Task: Open a blank worksheet and write heading  SpendSmartAdd Dates in a column and its values below  '2023-05-01, 2023-05-03, 2023-05-05, 2023-05-10, 2023-05-15, 2023-05-20, 2023-05-25 & 2023-05-31'Add Categories in next column and its values below  Groceries, Dining Out, Transportation, Entertainment, Shopping, Utilities, Health & Miscellaneous. Add Descriptions in next column and its values below  Supermarket, Restaurant, Public Transport, Movie Tickets, Clothing Store, Internet Bill, Pharmacy & Online PurchaseAdd Amountin next column and its values below  $50, $30, $10, $20, $100, $60, $40 & $50Save page BankBalances analysis
Action: Mouse moved to (19, 29)
Screenshot: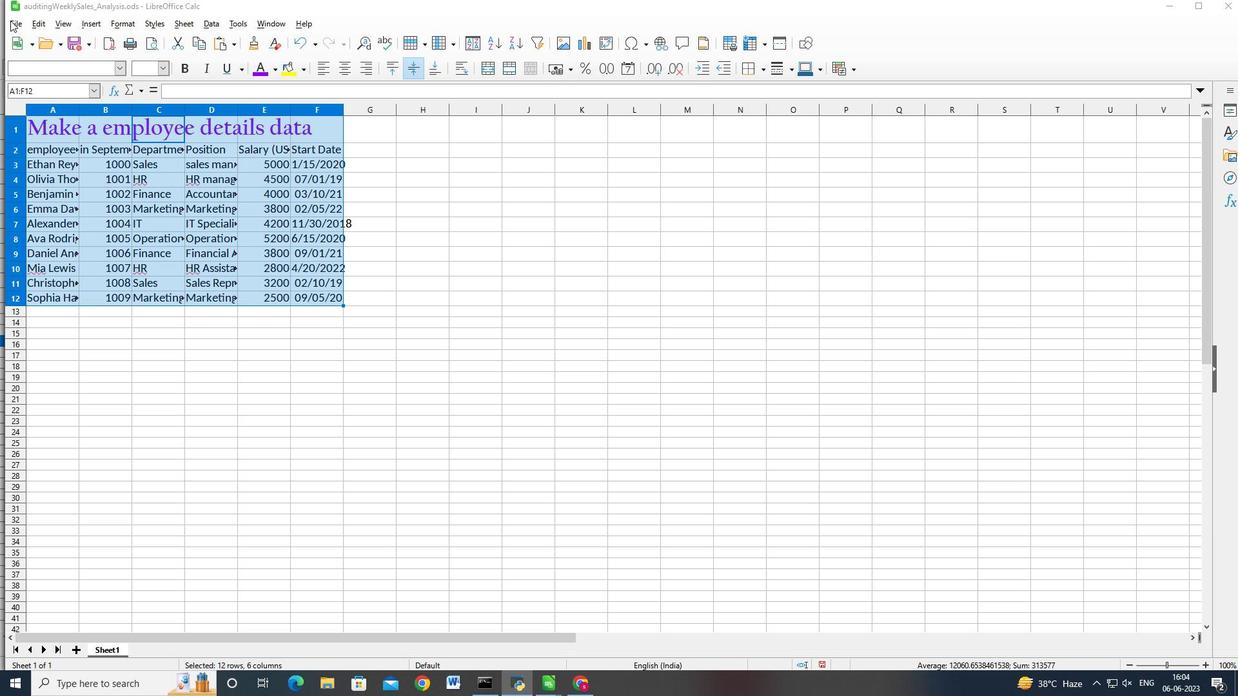 
Action: Mouse pressed left at (19, 29)
Screenshot: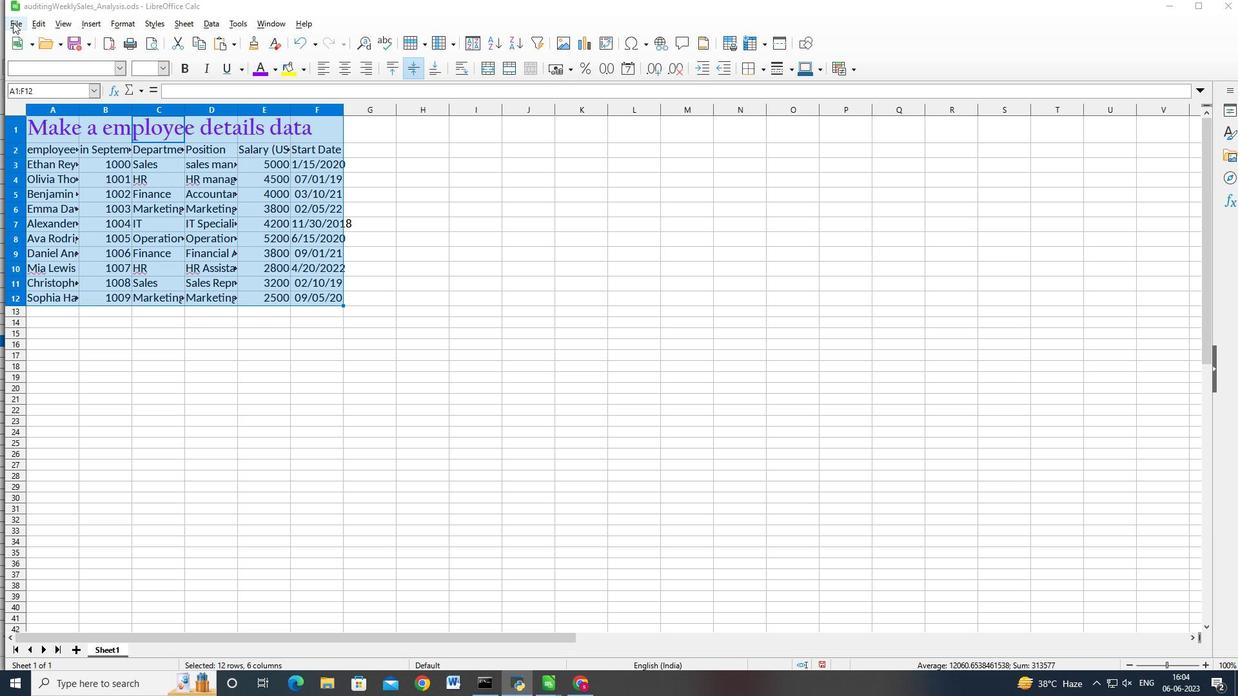 
Action: Mouse moved to (160, 56)
Screenshot: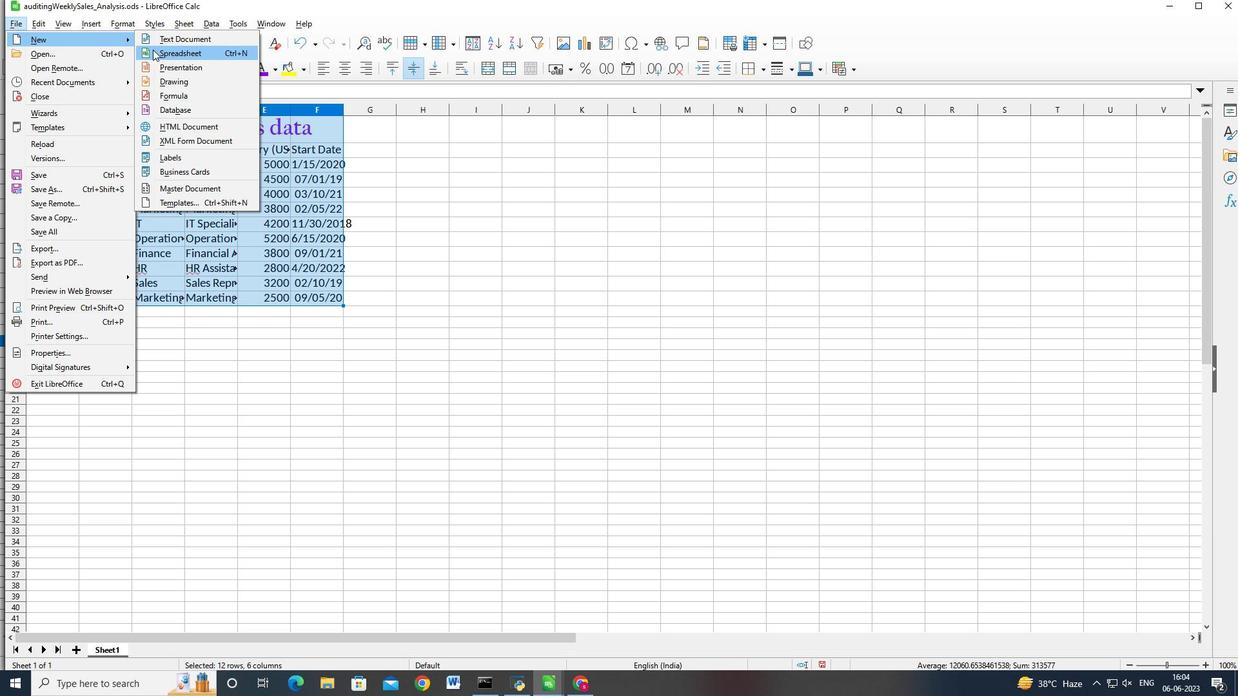
Action: Mouse pressed left at (160, 56)
Screenshot: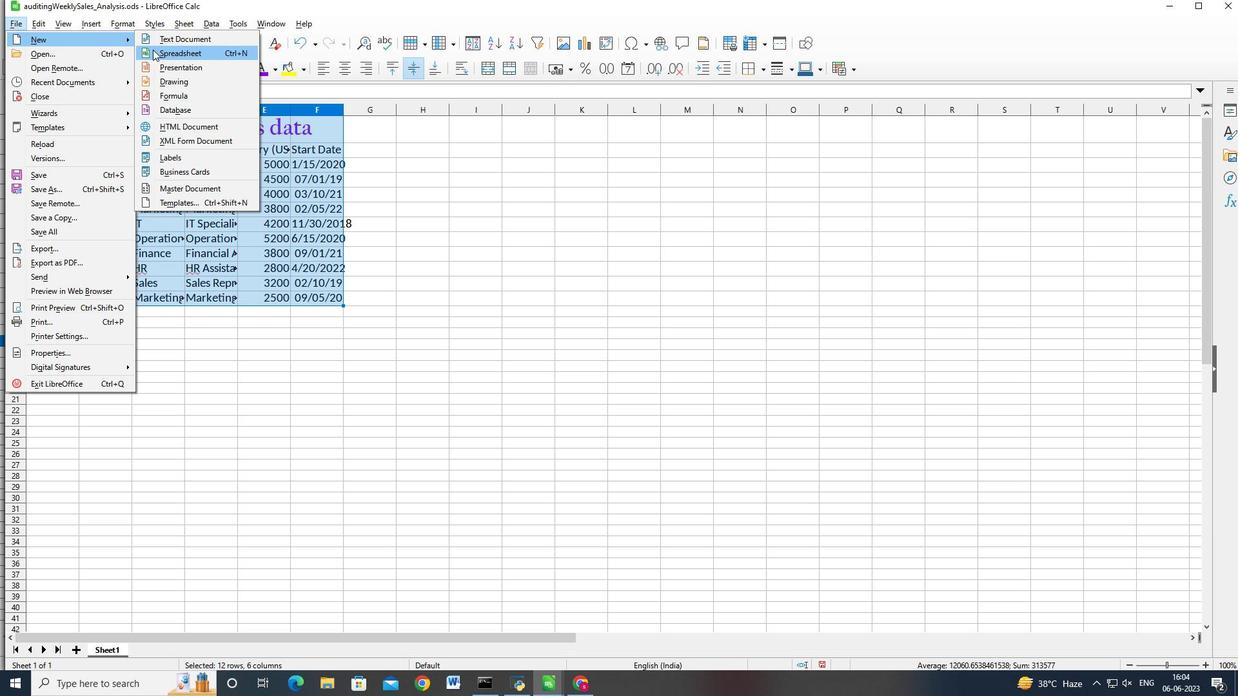 
Action: Mouse moved to (82, 272)
Screenshot: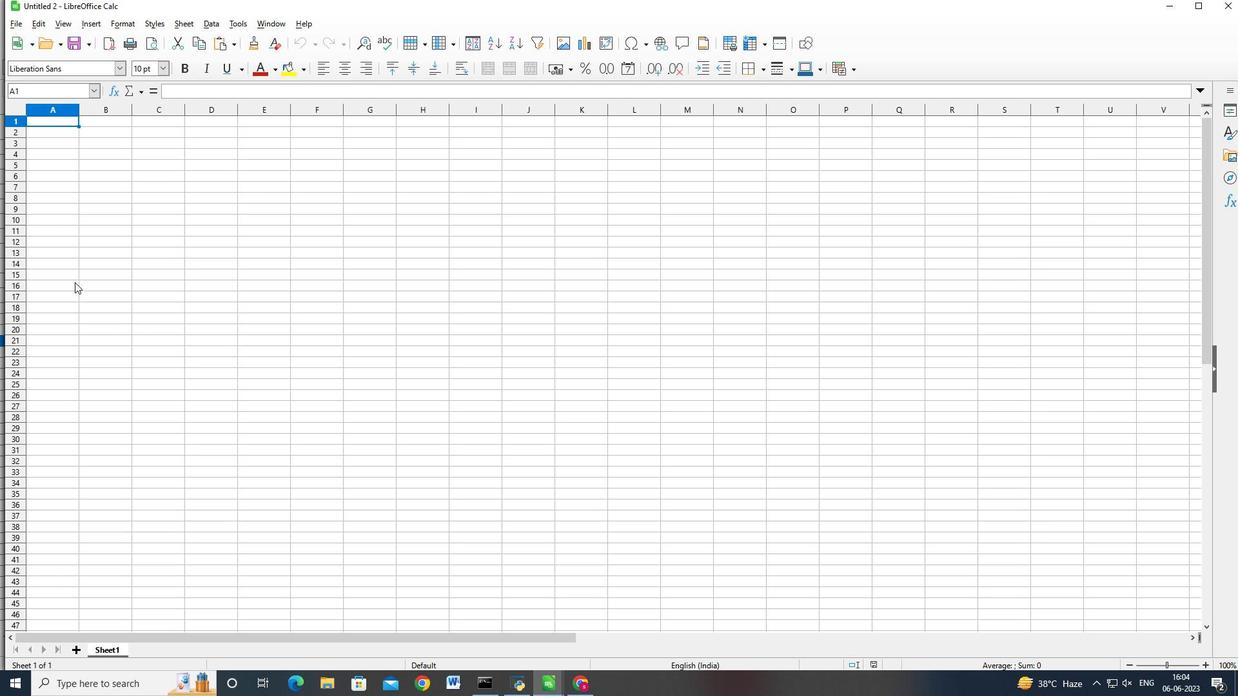 
Action: Key pressed <Key.shift>S[<Key.backspace><Key.backspace><Key.shift_r>S<Key.backspace>s<Key.caps_lock>PEND<Key.shift_r>SMART<Key.shift_r>ADD<Key.space><Key.shift_r>DATES<Key.enter>DATE<Key.backspace><Key.backspace><Key.backspace><Key.backspace>
Screenshot: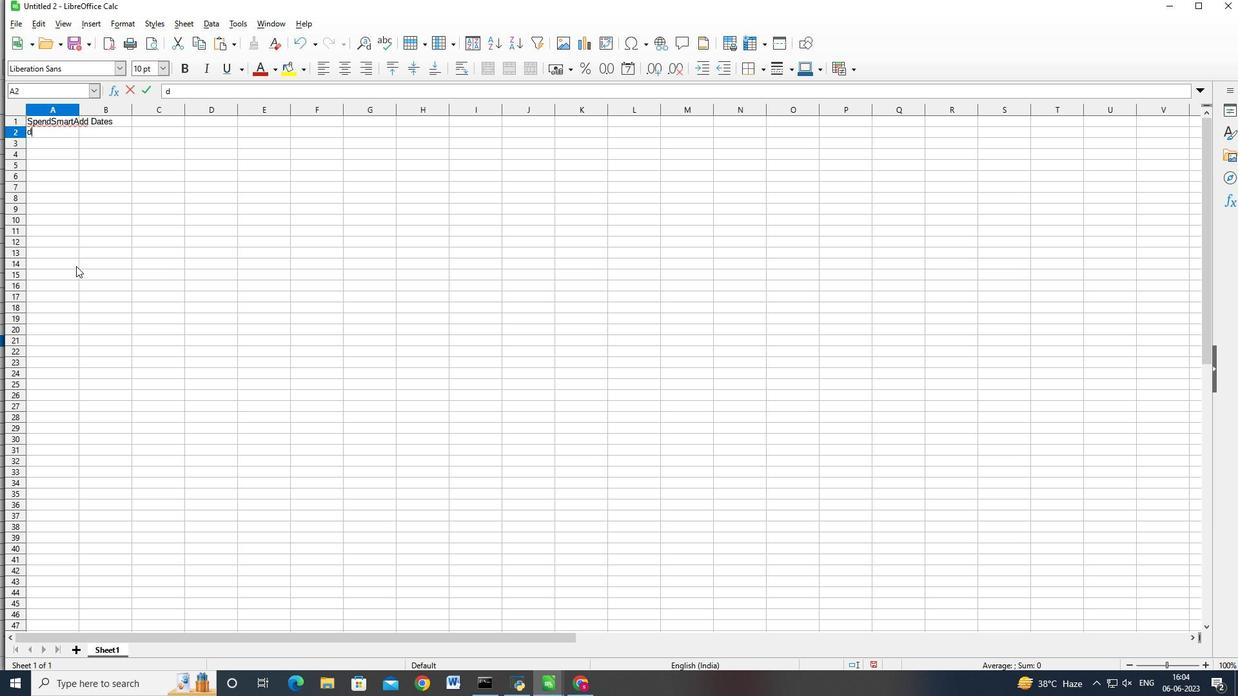 
Action: Mouse moved to (112, 124)
Screenshot: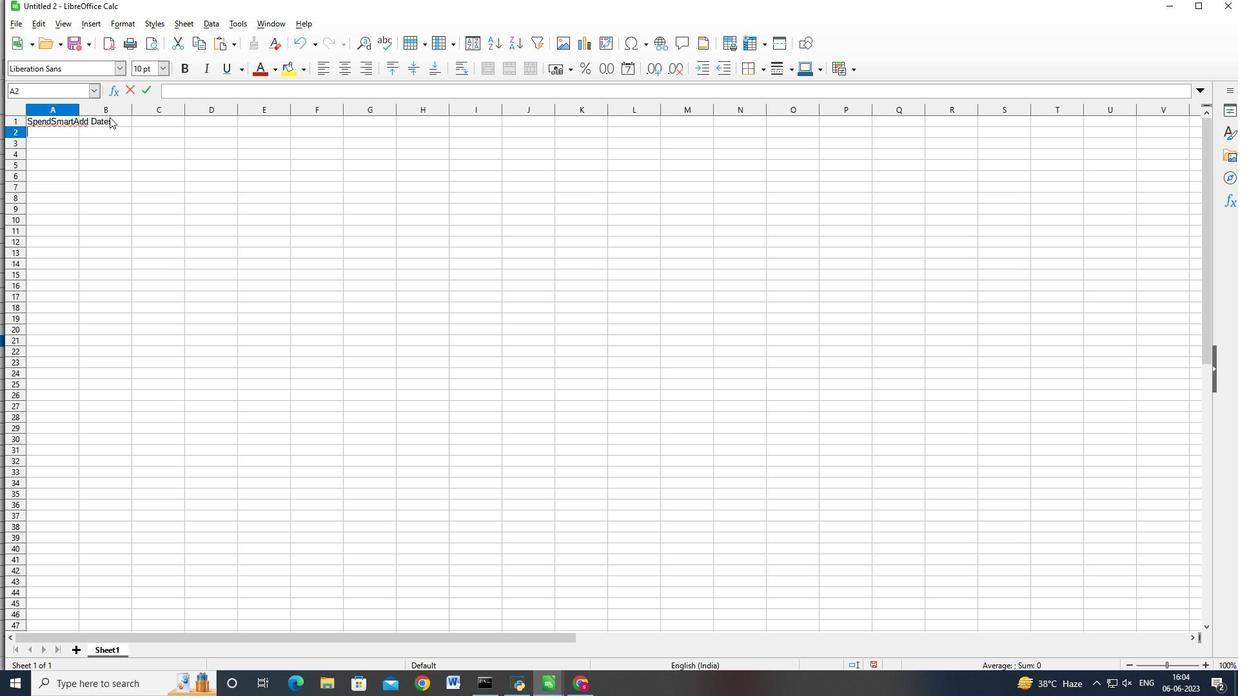 
Action: Mouse pressed left at (112, 124)
Screenshot: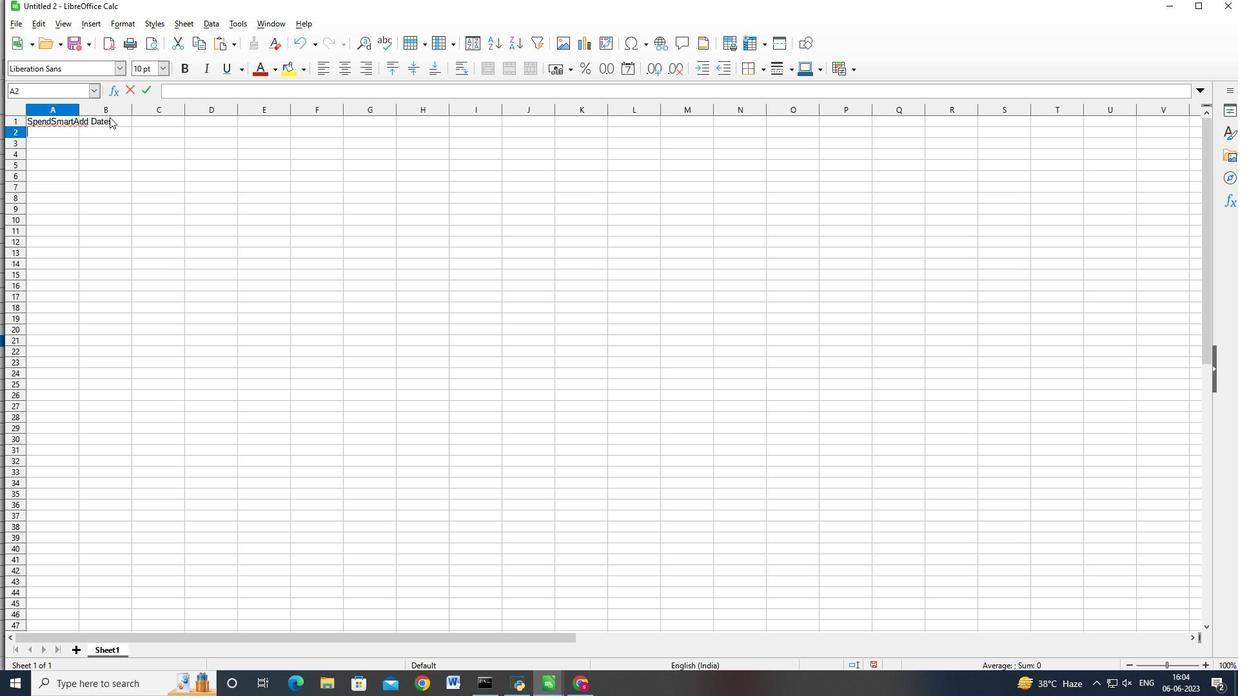 
Action: Mouse moved to (60, 130)
Screenshot: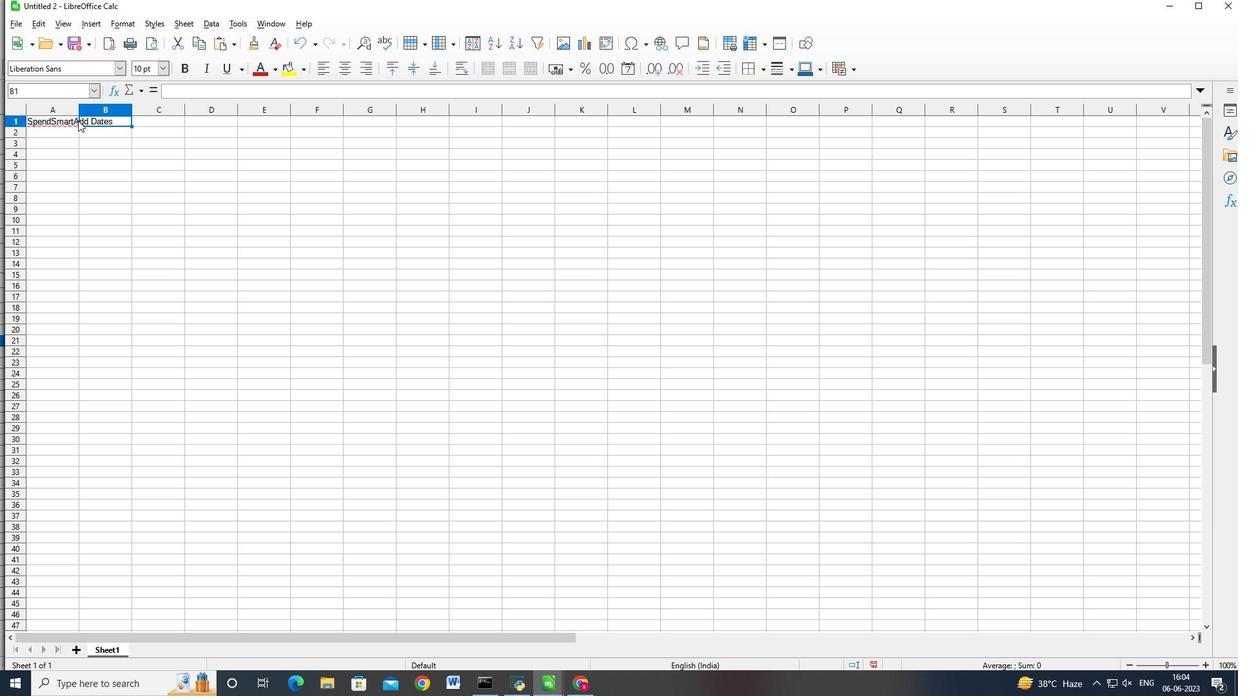 
Action: Mouse pressed left at (60, 130)
Screenshot: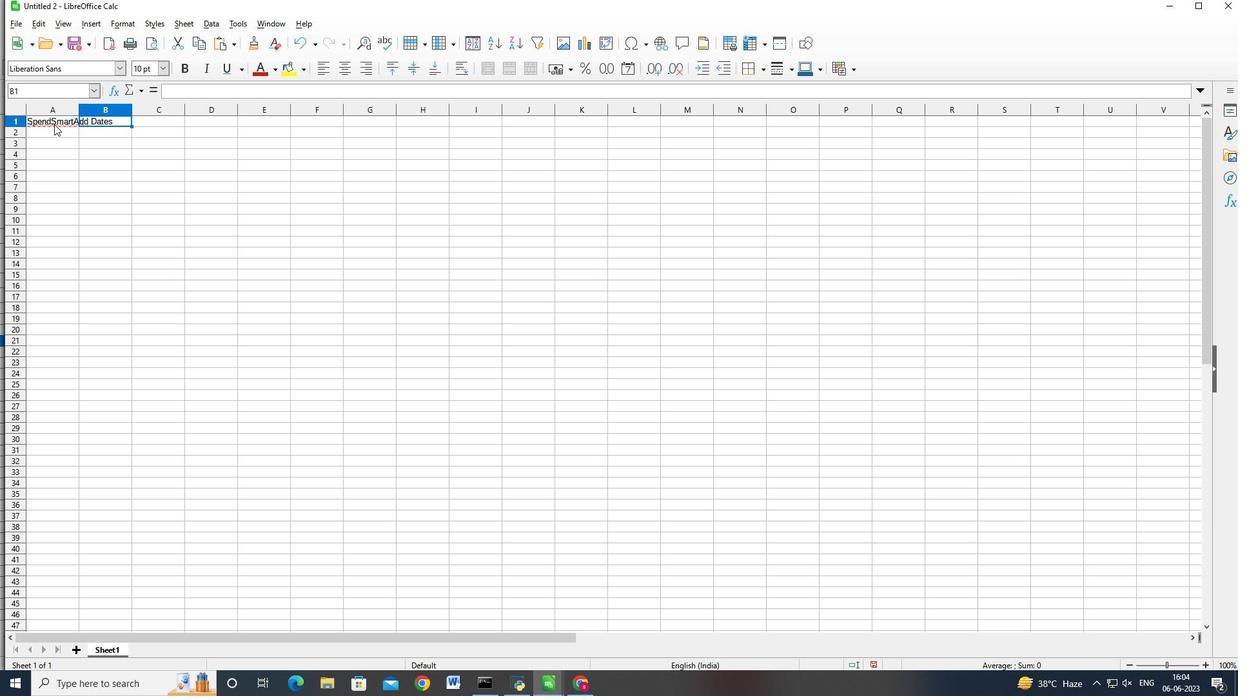 
Action: Mouse moved to (266, 95)
Screenshot: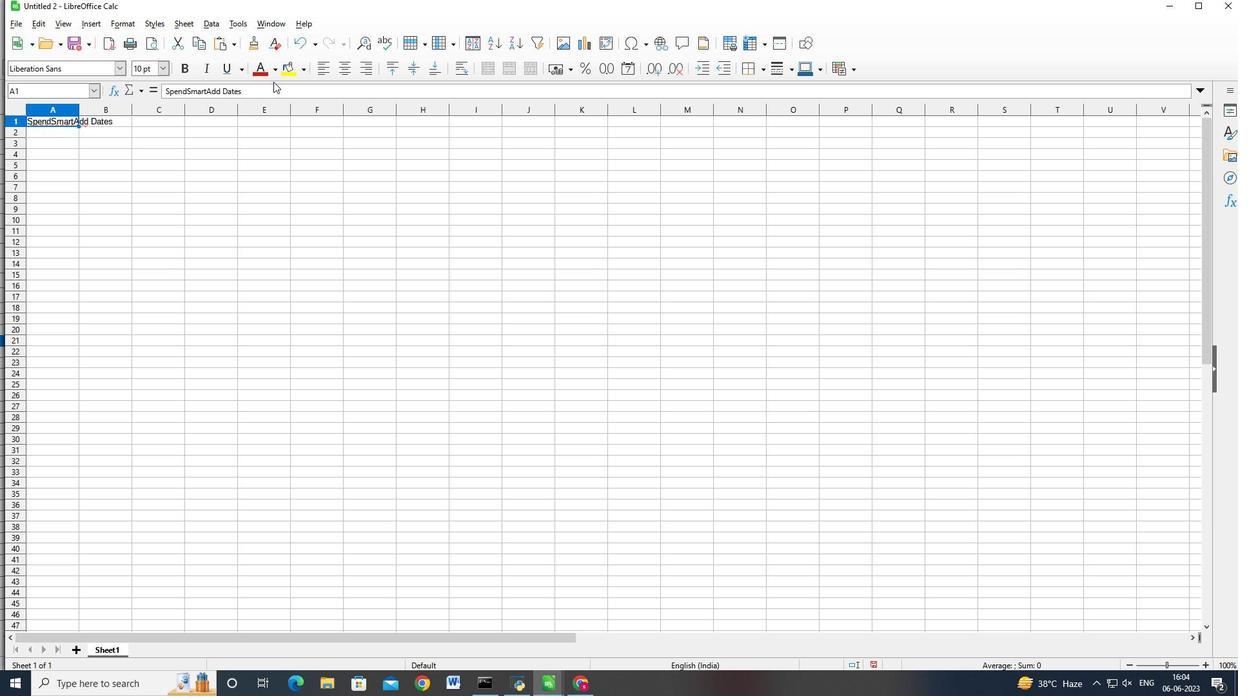 
Action: Mouse pressed left at (266, 95)
Screenshot: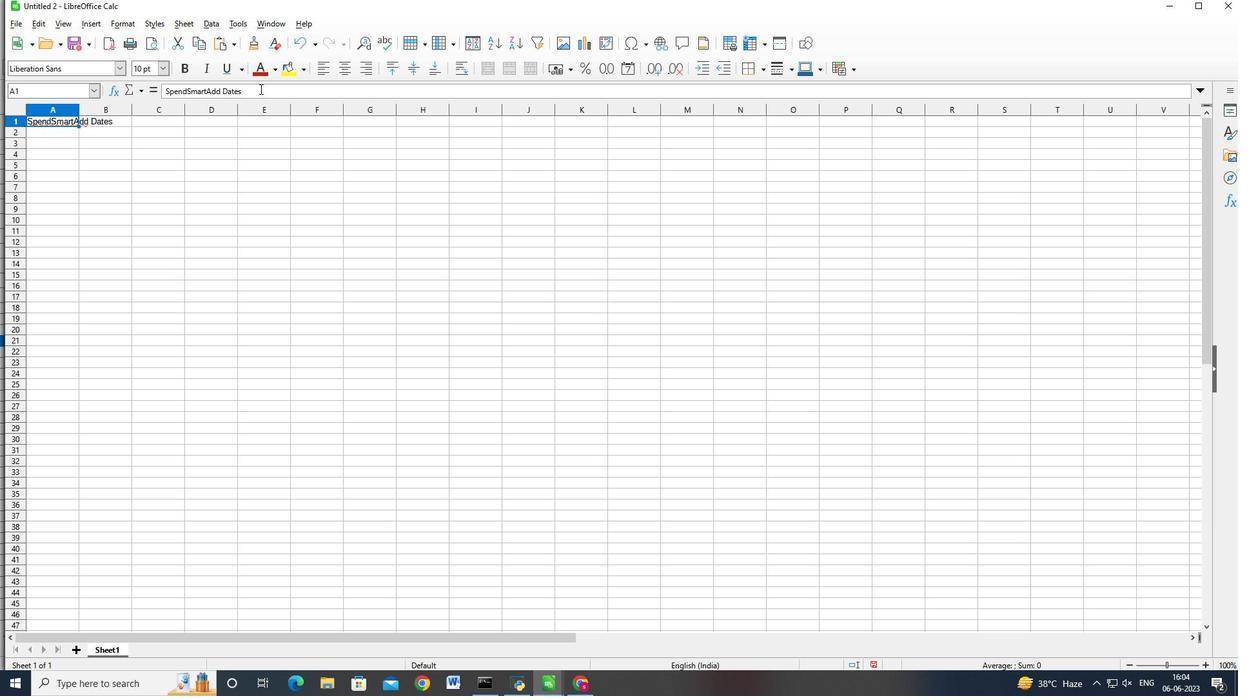 
Action: Key pressed <Key.backspace><Key.backspace><Key.backspace><Key.backspace><Key.backspace><Key.backspace><Key.backspace><Key.backspace><Key.backspace><Key.backspace>T<Key.enter><Key.shift_r>DATES<Key.enter>2023-08<Key.backspace>5-02<Key.backspace>1<Key.enter>2023-05-03<Key.enter>2023-05-05<Key.enter>2023-05-10<Key.enter>2023-05-15<Key.enter>2023-05-20<Key.enter>2023-05-253<Key.backspace><Key.enter>2023-05-31<Key.right><Key.up><Key.up><Key.up><Key.up><Key.up><Key.up><Key.up><Key.up><Key.shift_r>CA<Key.backspace>ATEGORIES<Key.enter><Key.shift_r>GROCERIES<Key.enter><Key.shift_r>DINING<Key.backspace><Key.backspace><Key.backspace>ING<Key.space><Key.shift>oUT<Key.enter><Key.shift>tRANSPORTATION<Key.enter><Key.shift_r>ENTERTAINMENT<Key.enter>S<Key.backspace><Key.shift_r>SHOPPING<Key.space><Key.shift>uTILITIES<Key.enter><Key.shift>hEALTH<Key.space><Key.shift>&<Key.space><Key.shift>mISCELLANEOUS<Key.enter><Key.up>
Screenshot: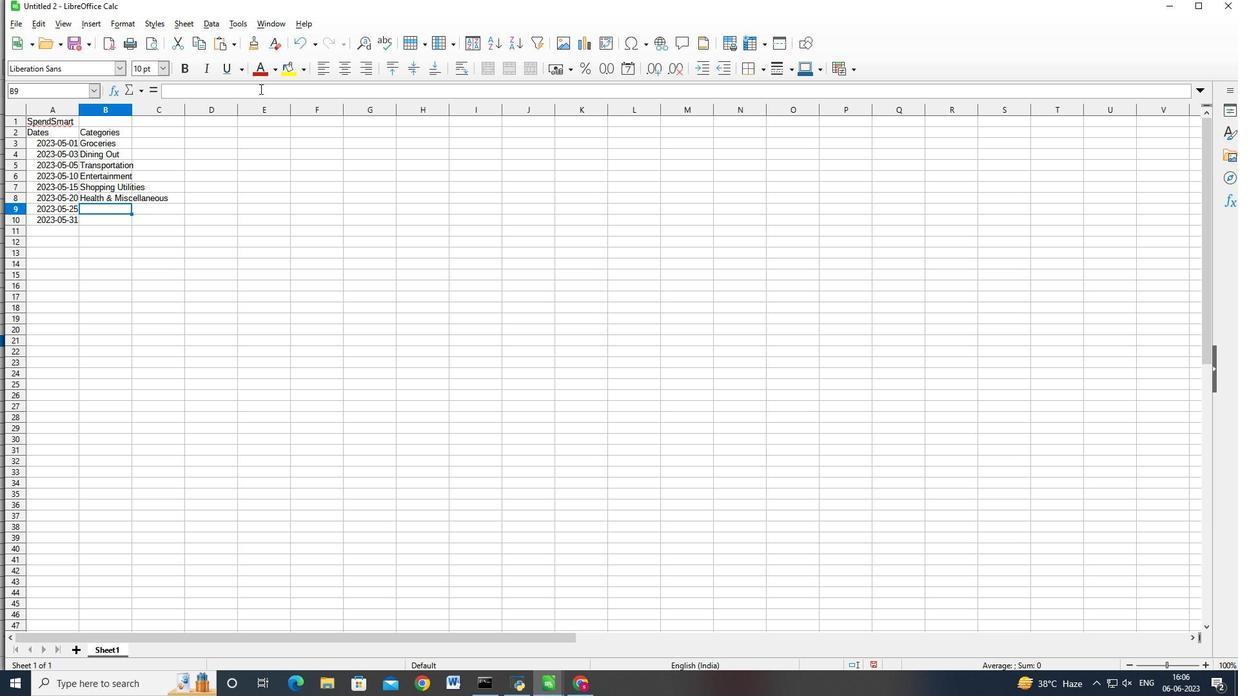 
Action: Mouse pressed left at (266, 95)
Screenshot: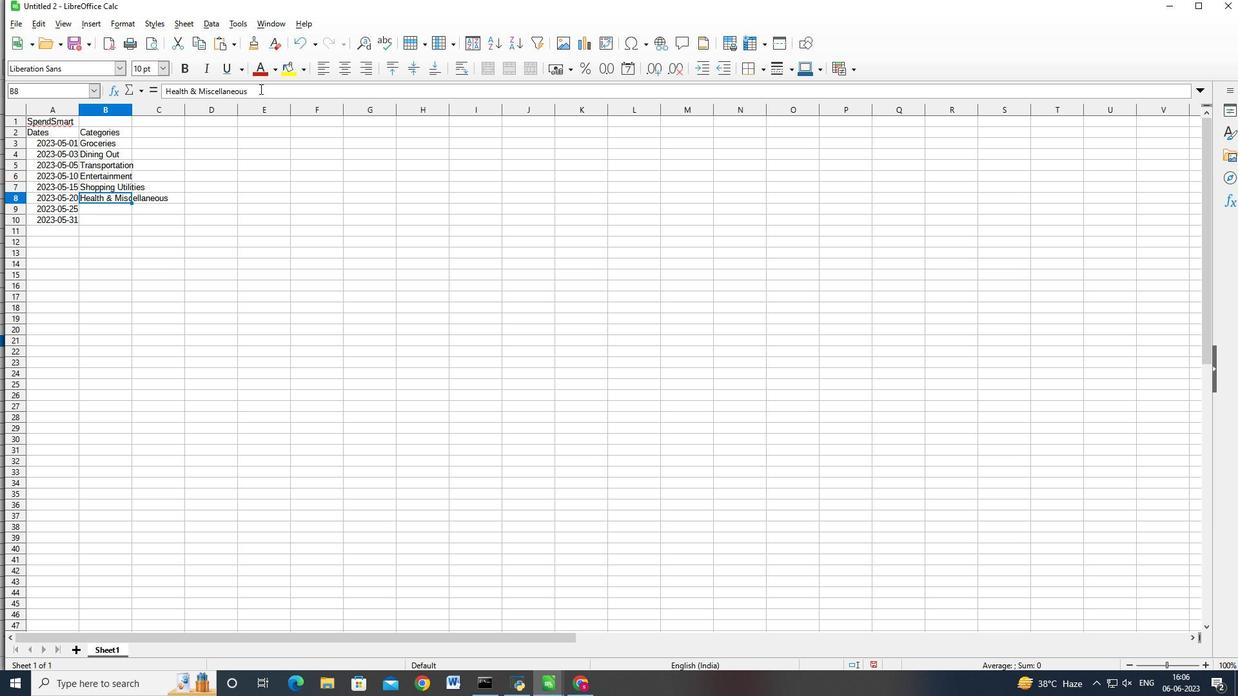 
Action: Mouse moved to (266, 95)
Screenshot: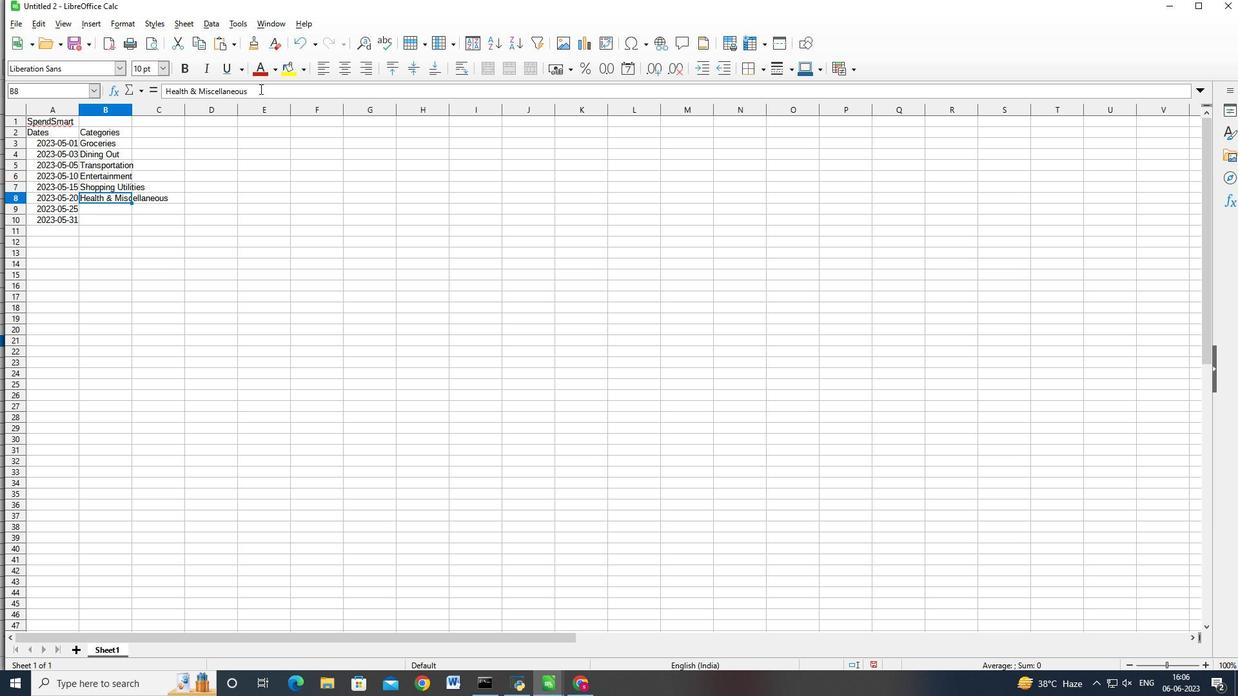 
Action: Key pressed <Key.backspace><Key.backspace><Key.backspace><Key.backspace><Key.backspace><Key.backspace><Key.backspace><Key.backspace><Key.backspace><Key.backspace><Key.backspace><Key.backspace><Key.backspace><Key.backspace><Key.backspace><Key.backspace><Key.enter><Key.shift>mISCELLANEOUS<Key.enter>
Screenshot: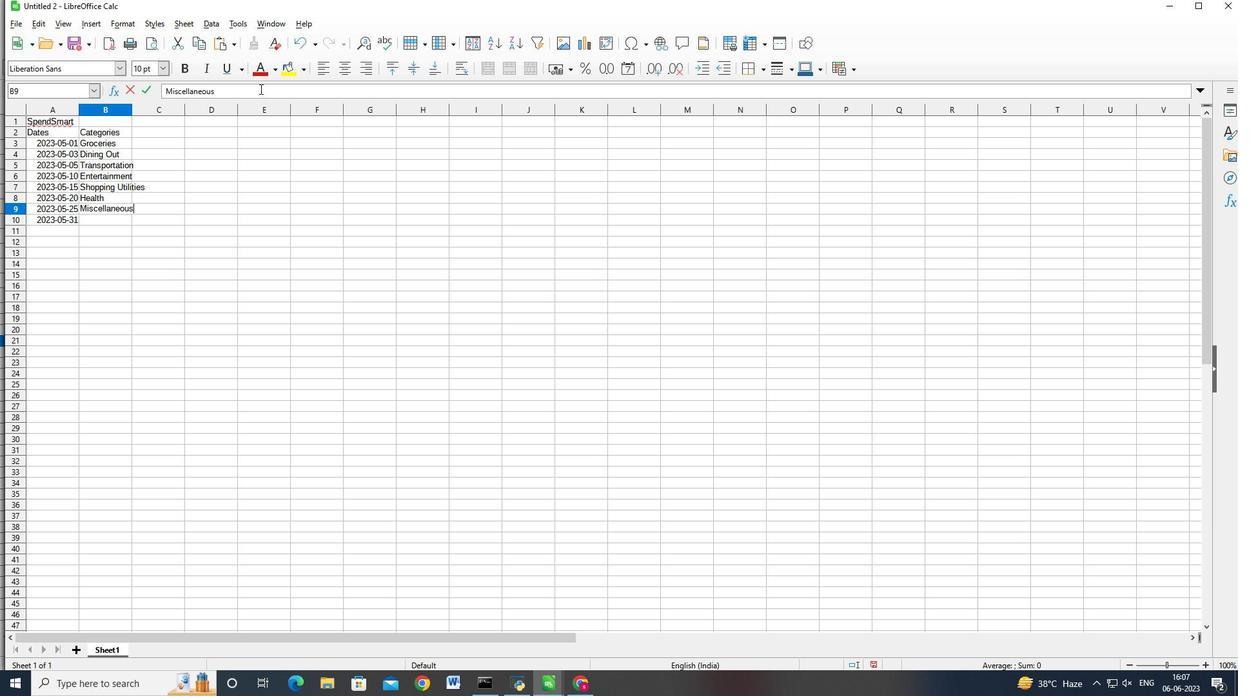 
Action: Mouse moved to (118, 146)
Screenshot: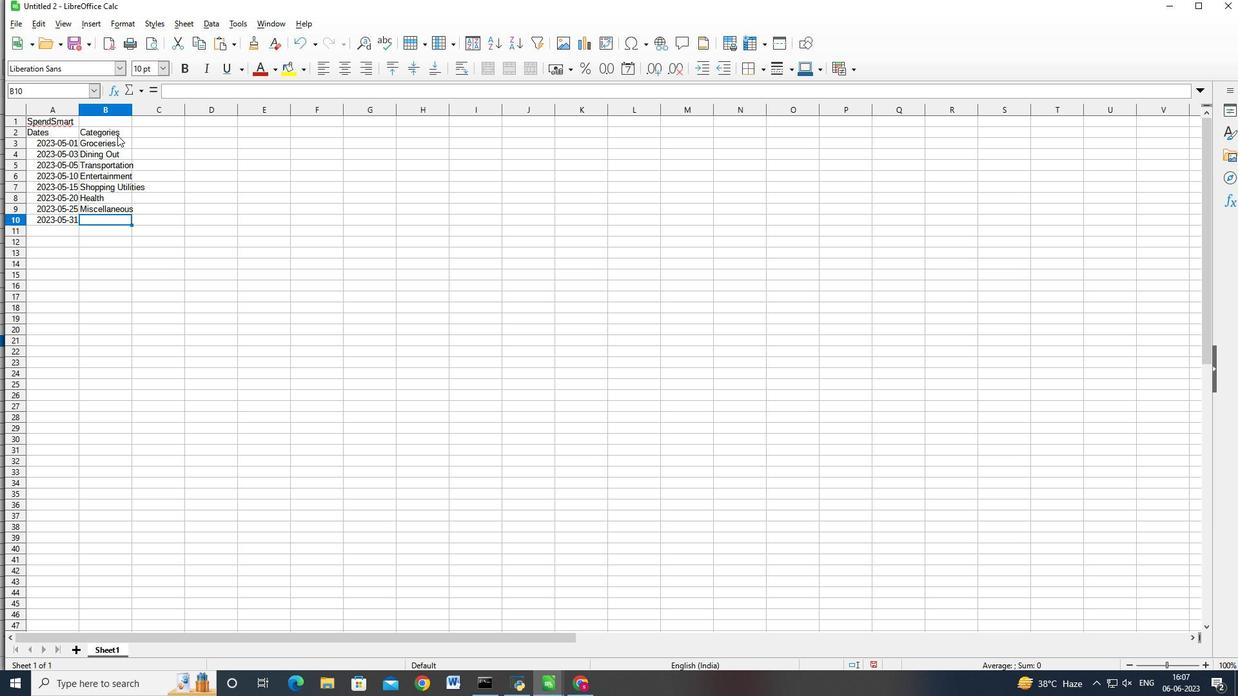 
Action: Mouse pressed left at (118, 146)
Screenshot: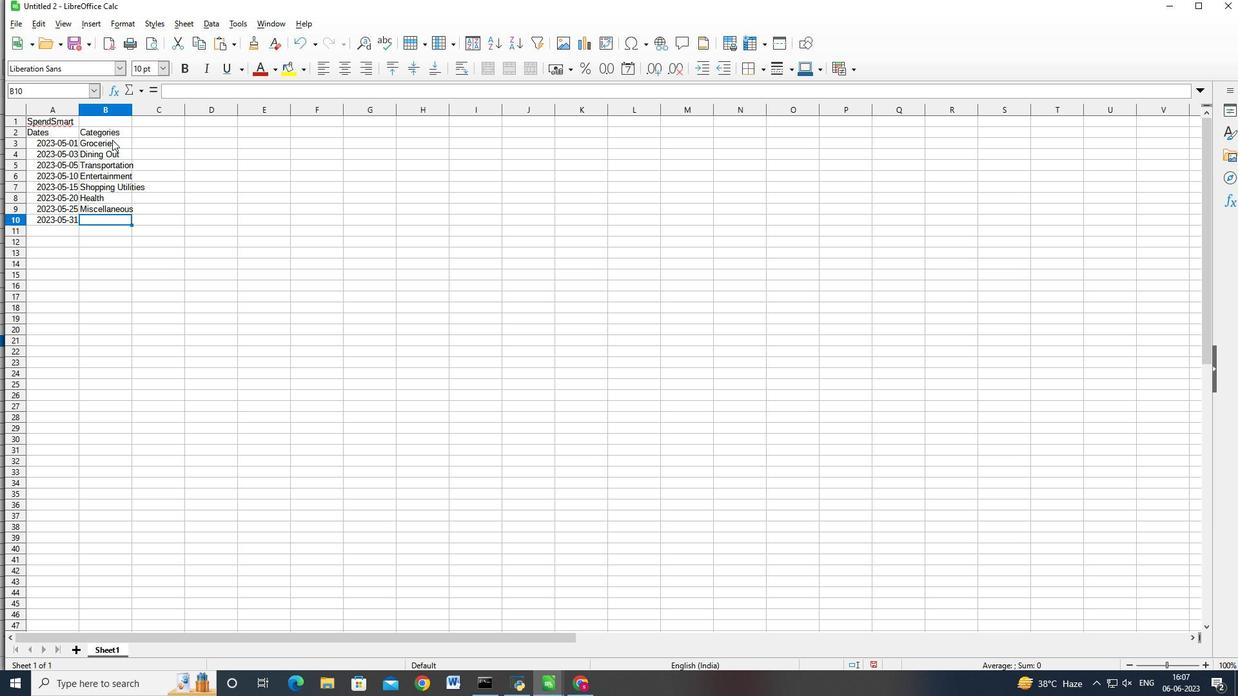 
Action: Key pressed <Key.down><Key.down><Key.down><Key.down>
Screenshot: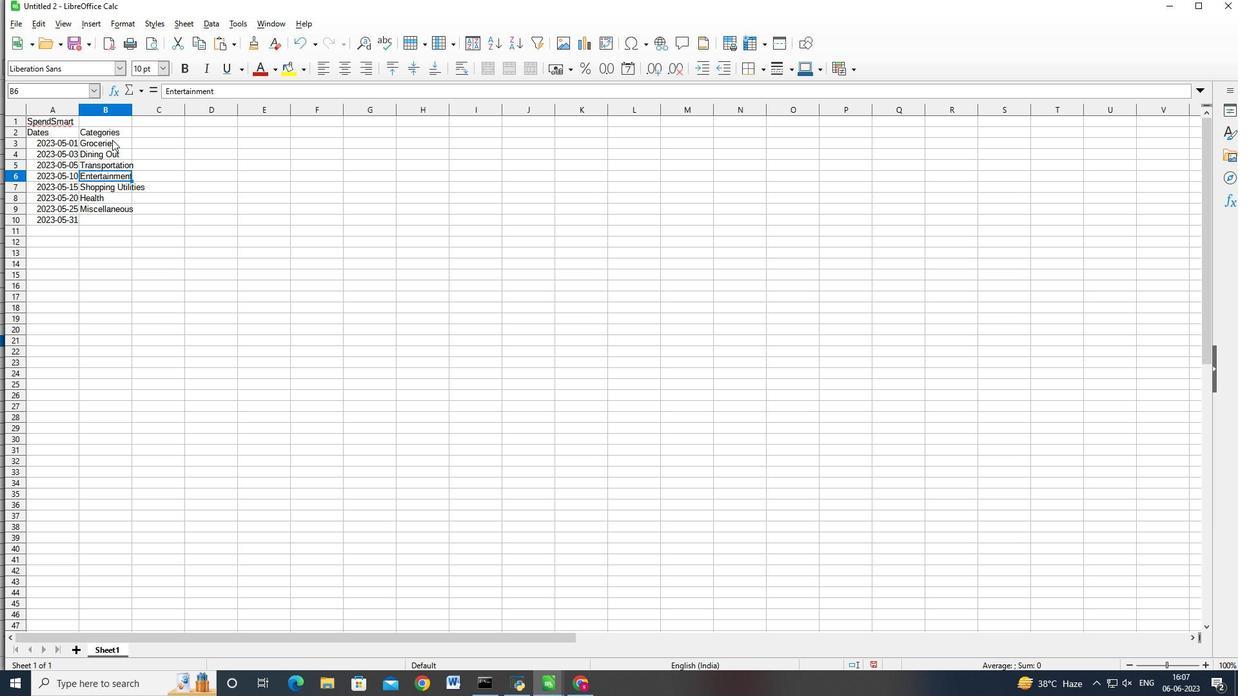 
Action: Mouse moved to (243, 94)
Screenshot: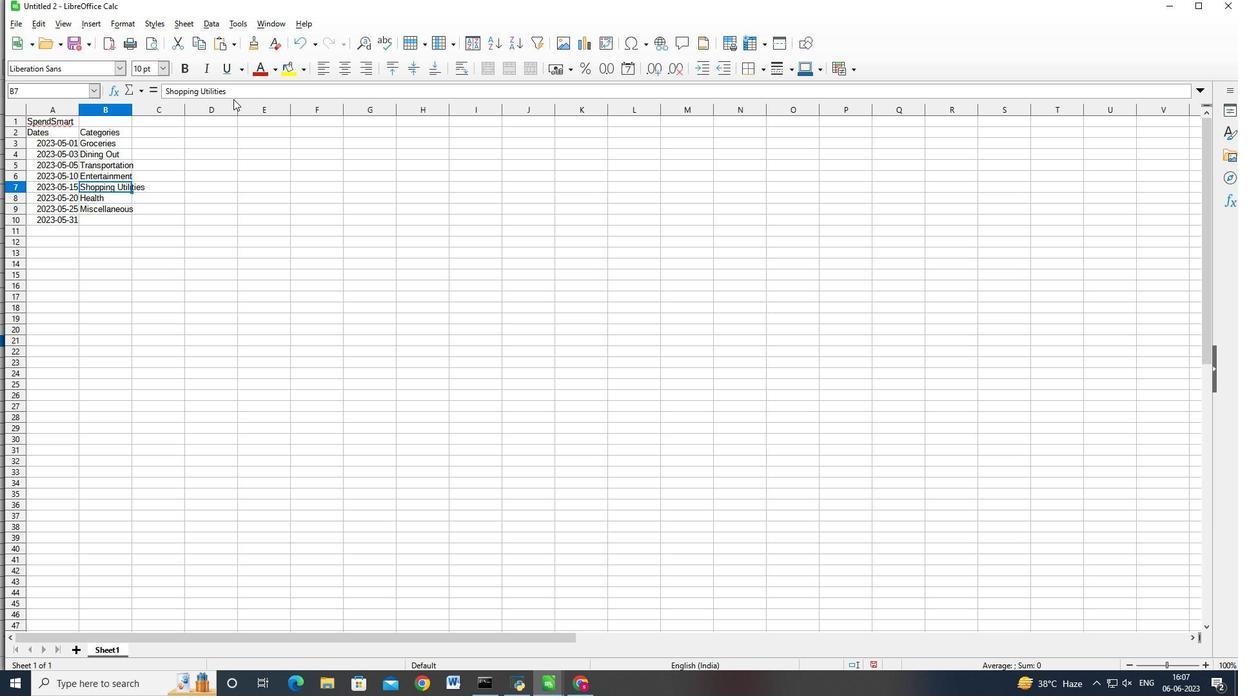 
Action: Mouse pressed left at (243, 94)
Screenshot: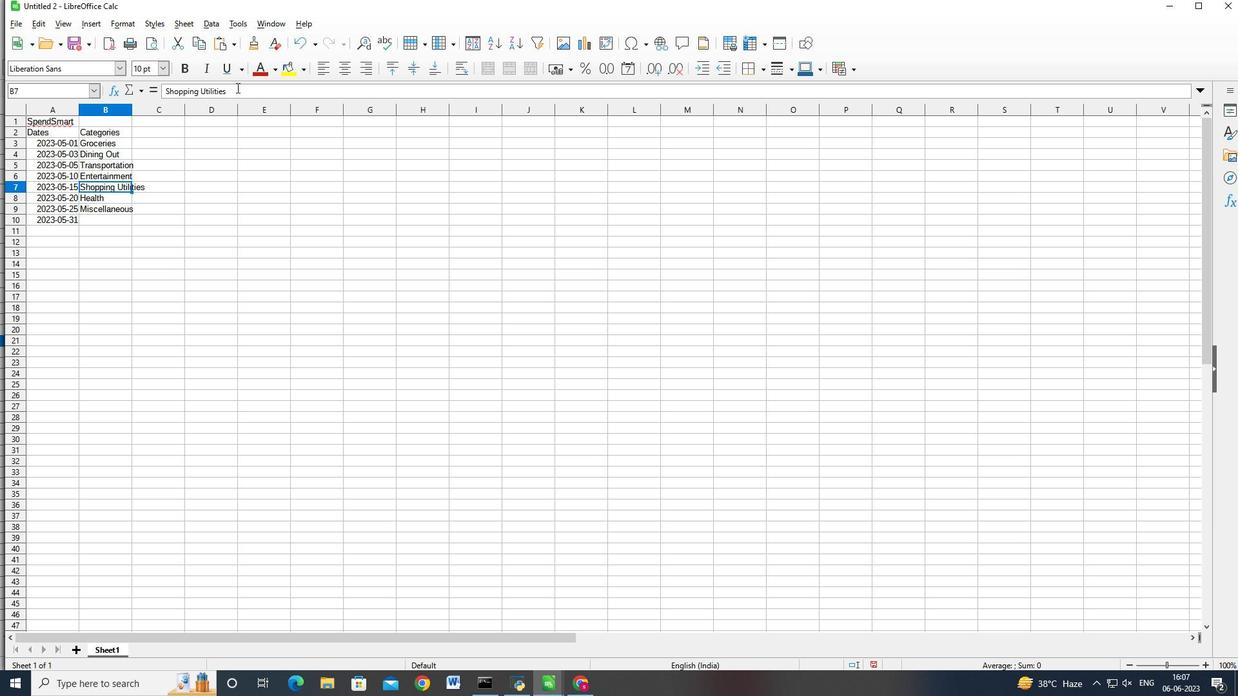 
Action: Mouse moved to (239, 94)
Screenshot: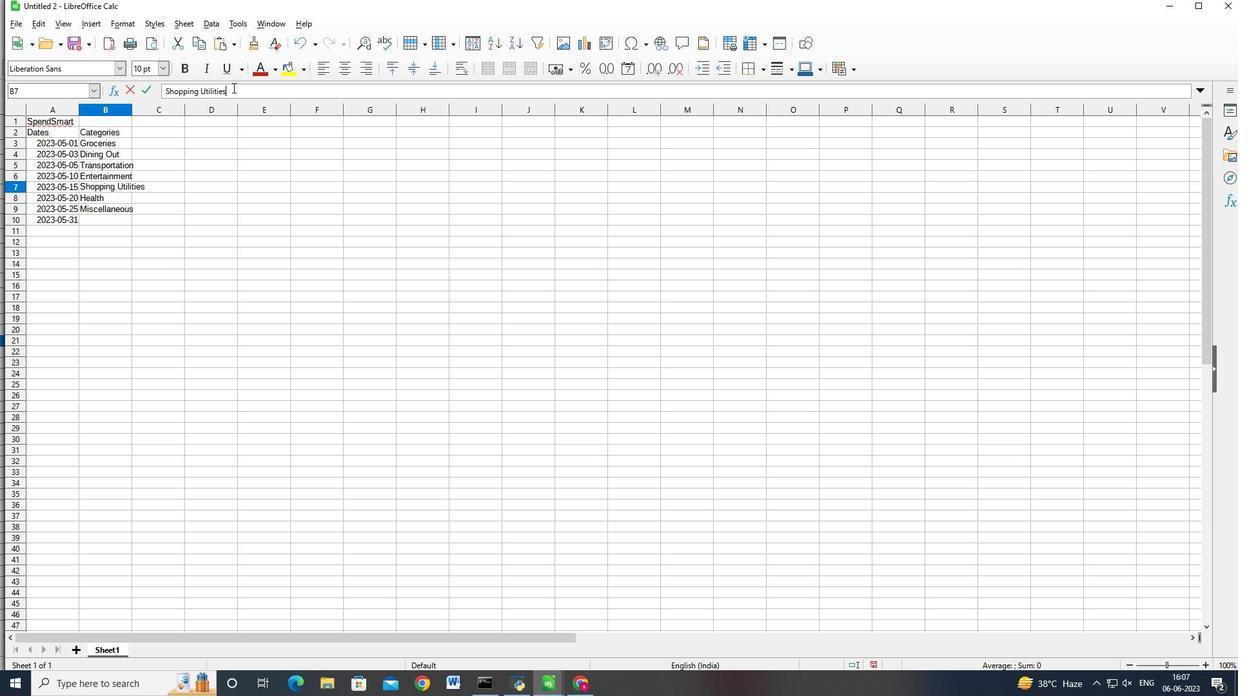 
Action: Key pressed <Key.backspace><Key.backspace><Key.backspace><Key.backspace><Key.backspace><Key.backspace><Key.backspace><Key.backspace><Key.backspace>
Screenshot: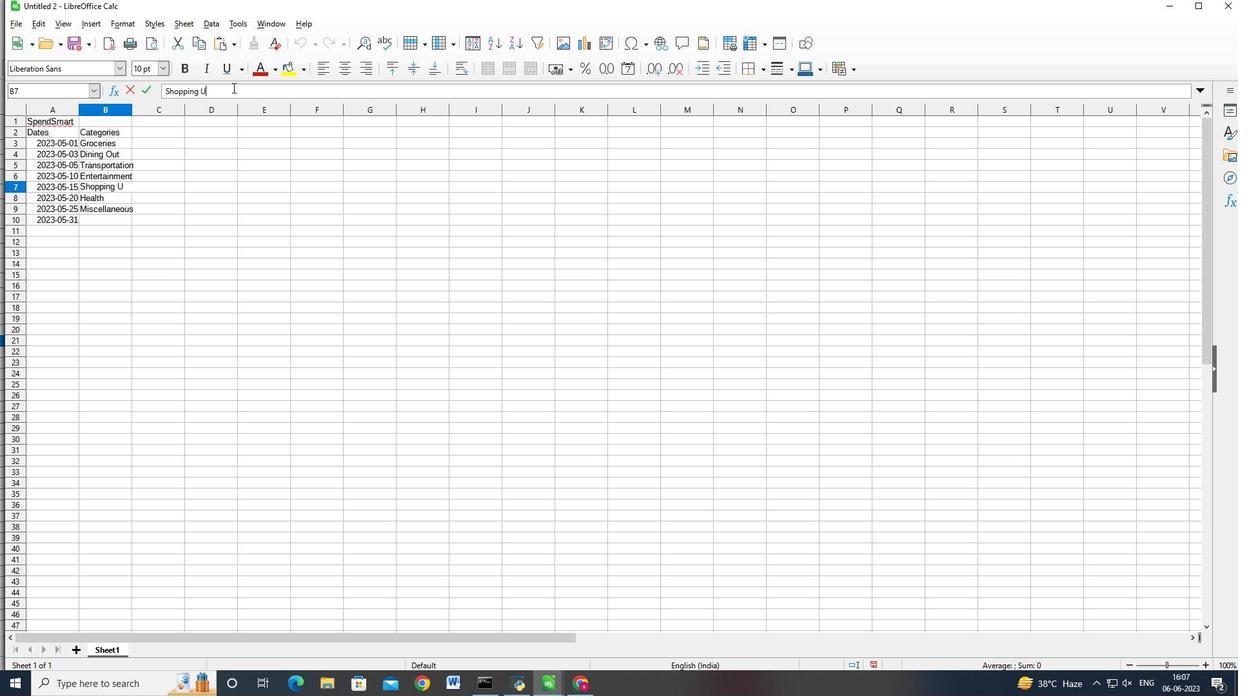 
Action: Mouse moved to (116, 195)
Screenshot: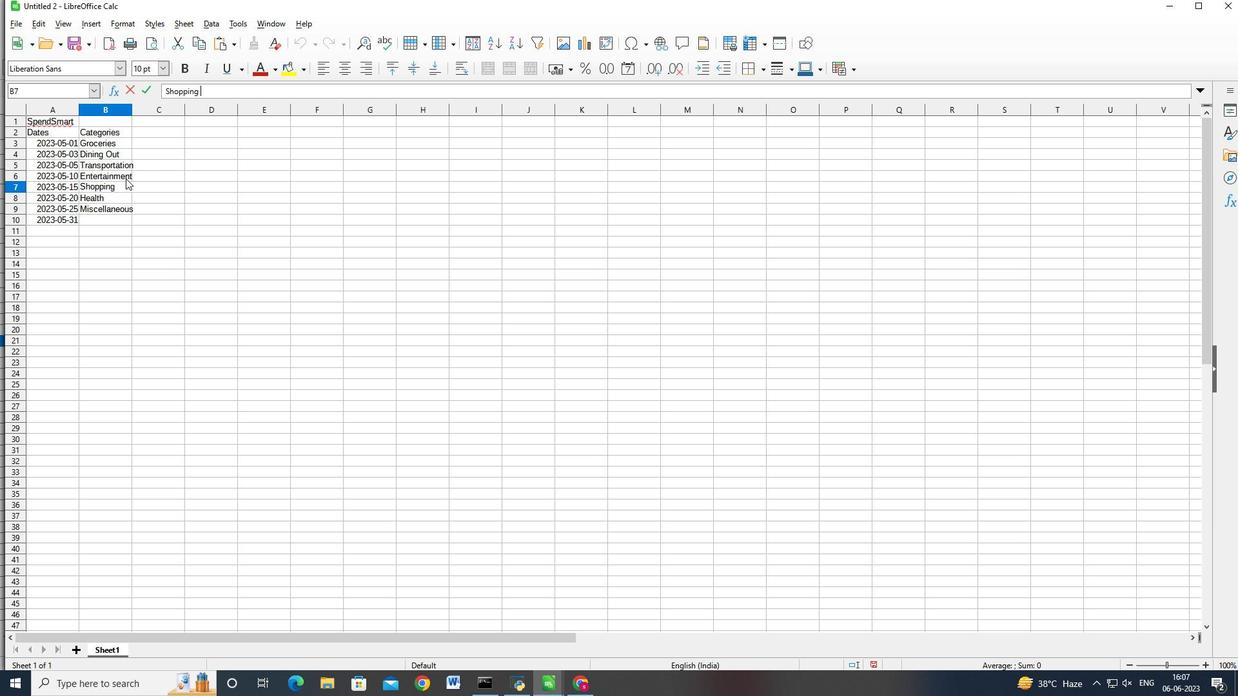 
Action: Mouse pressed left at (116, 195)
Screenshot: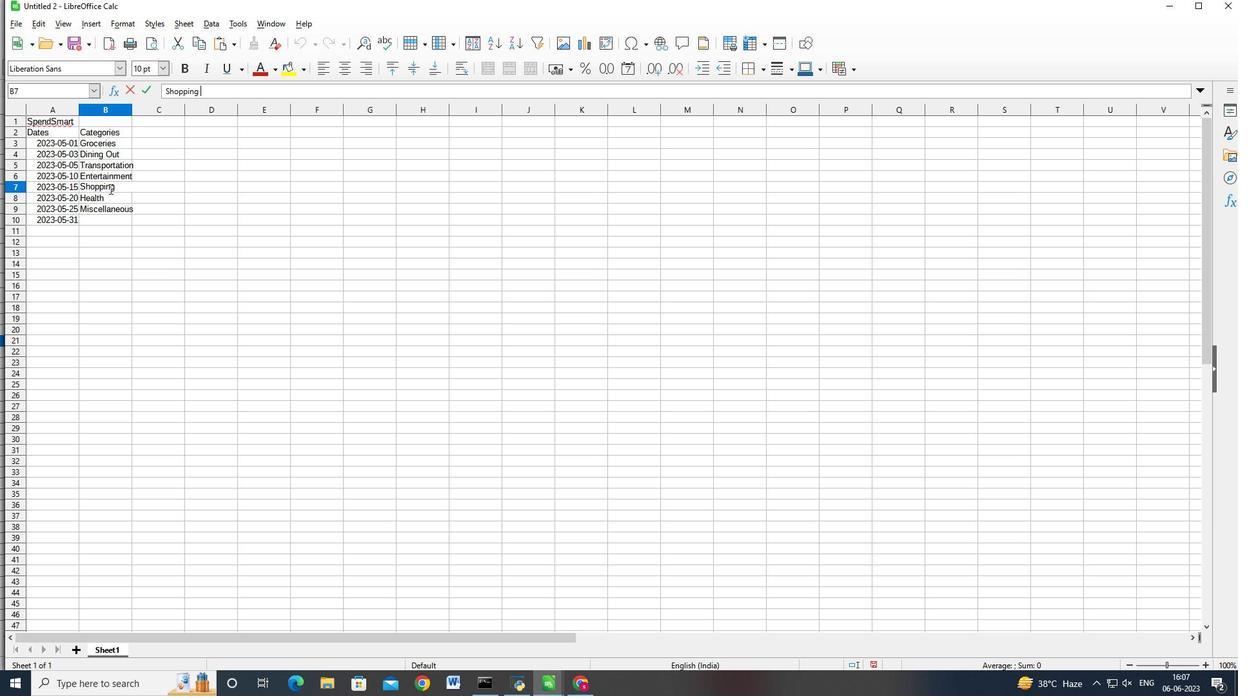 
Action: Mouse moved to (96, 201)
Screenshot: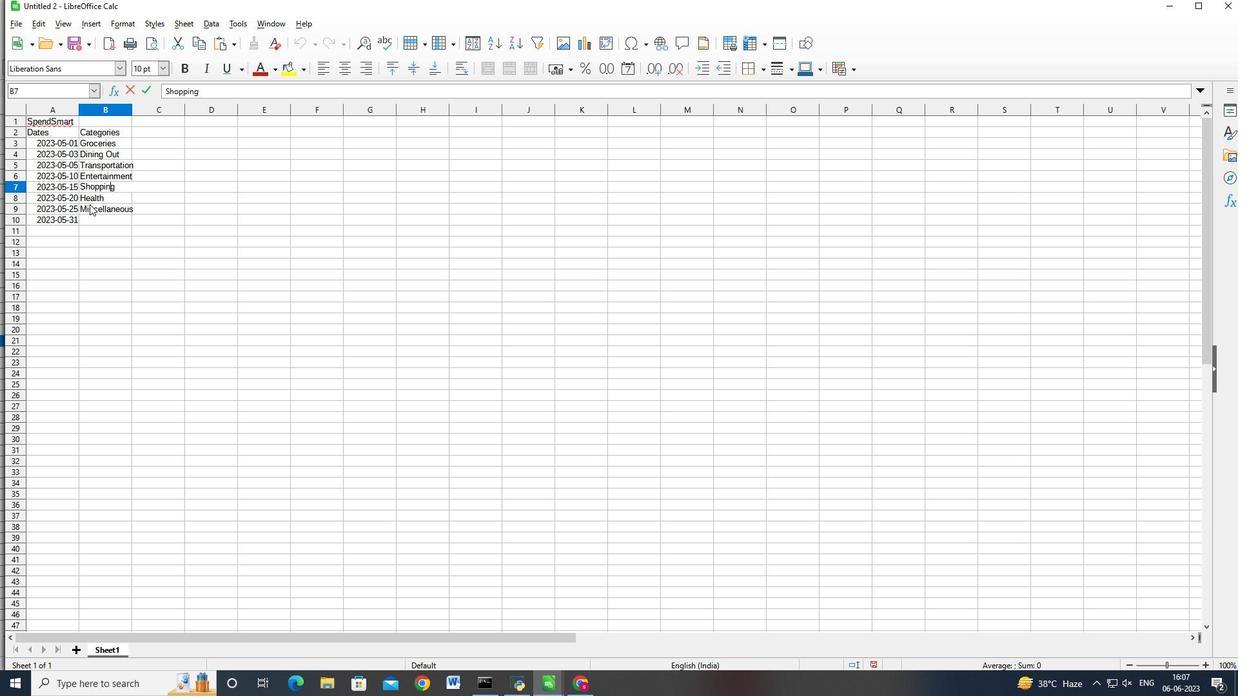 
Action: Mouse pressed left at (96, 201)
Screenshot: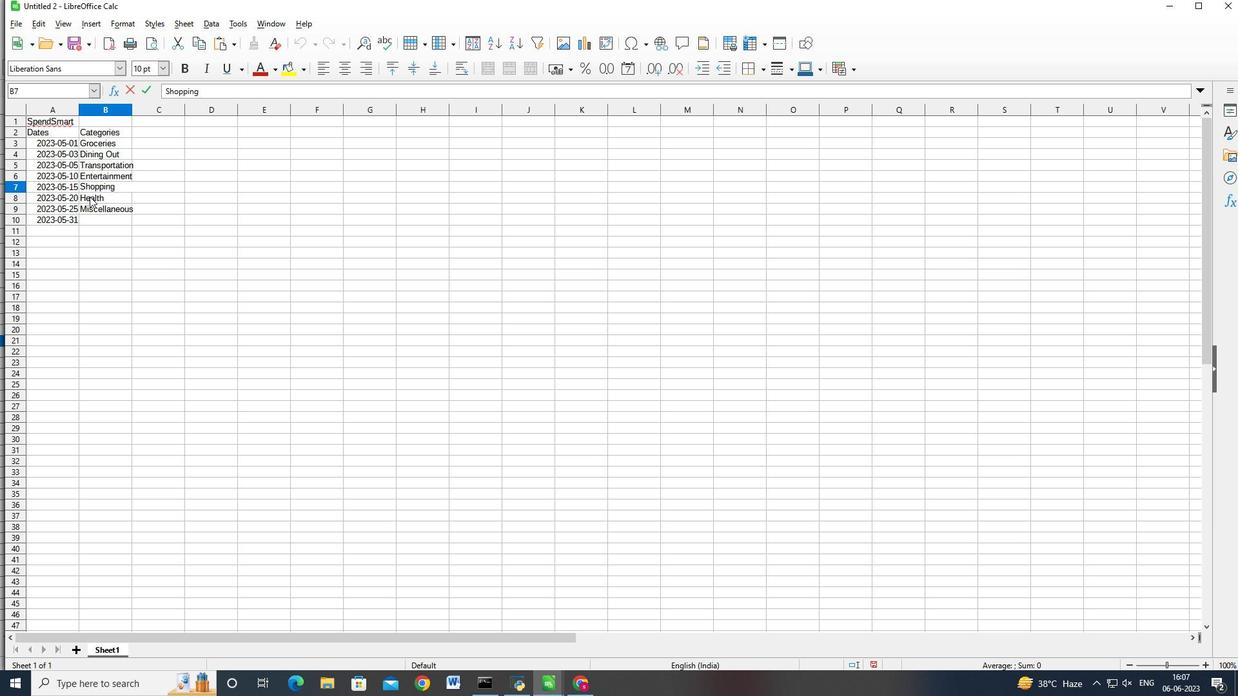 
Action: Mouse moved to (106, 213)
Screenshot: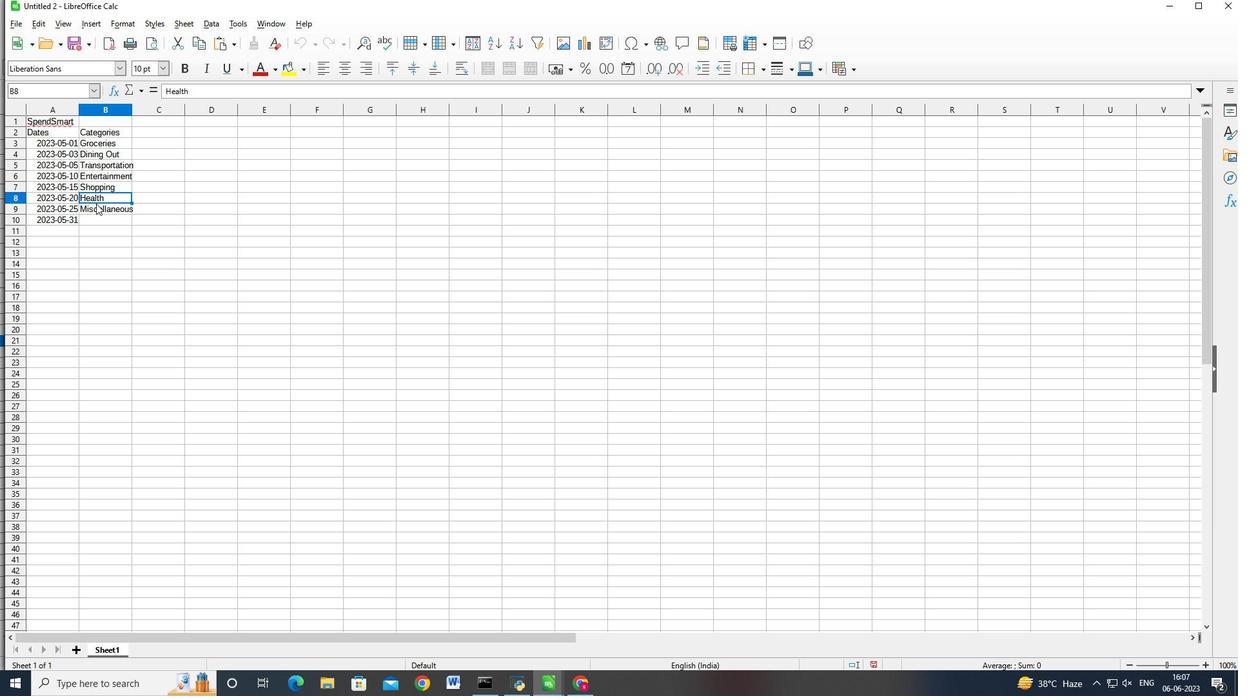 
Action: Key pressed <Key.shift>
Screenshot: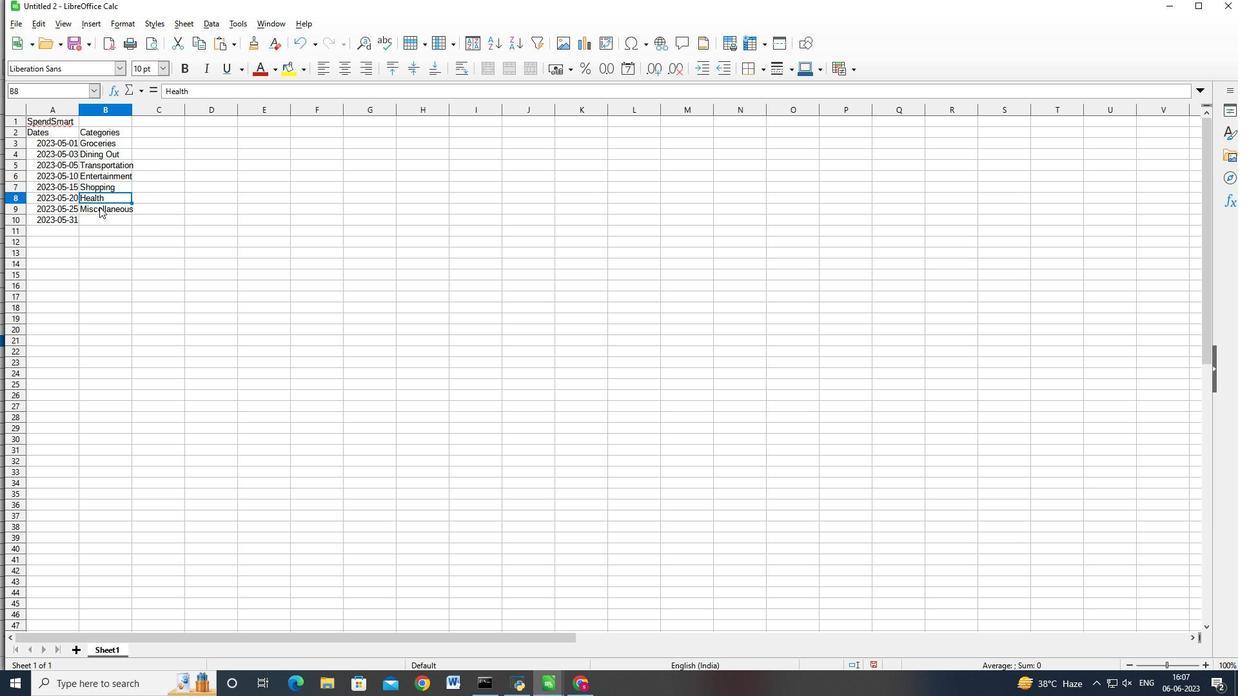 
Action: Mouse pressed left at (106, 213)
Screenshot: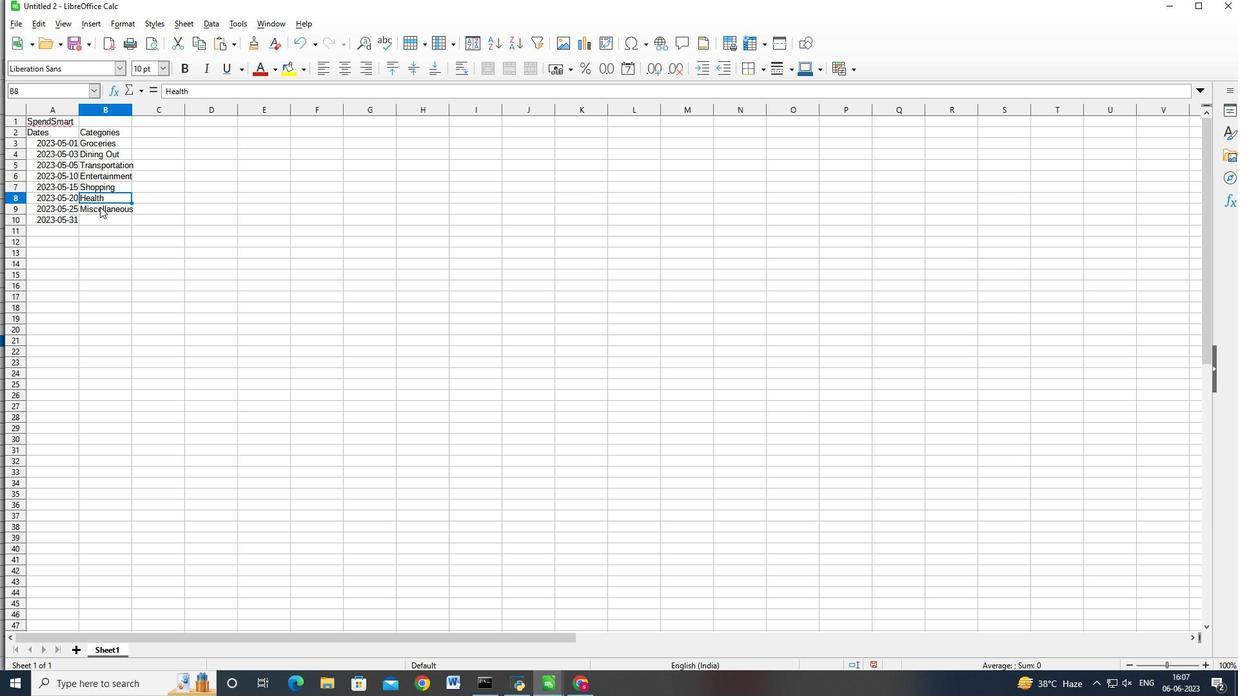 
Action: Key pressed <Key.shift>
Screenshot: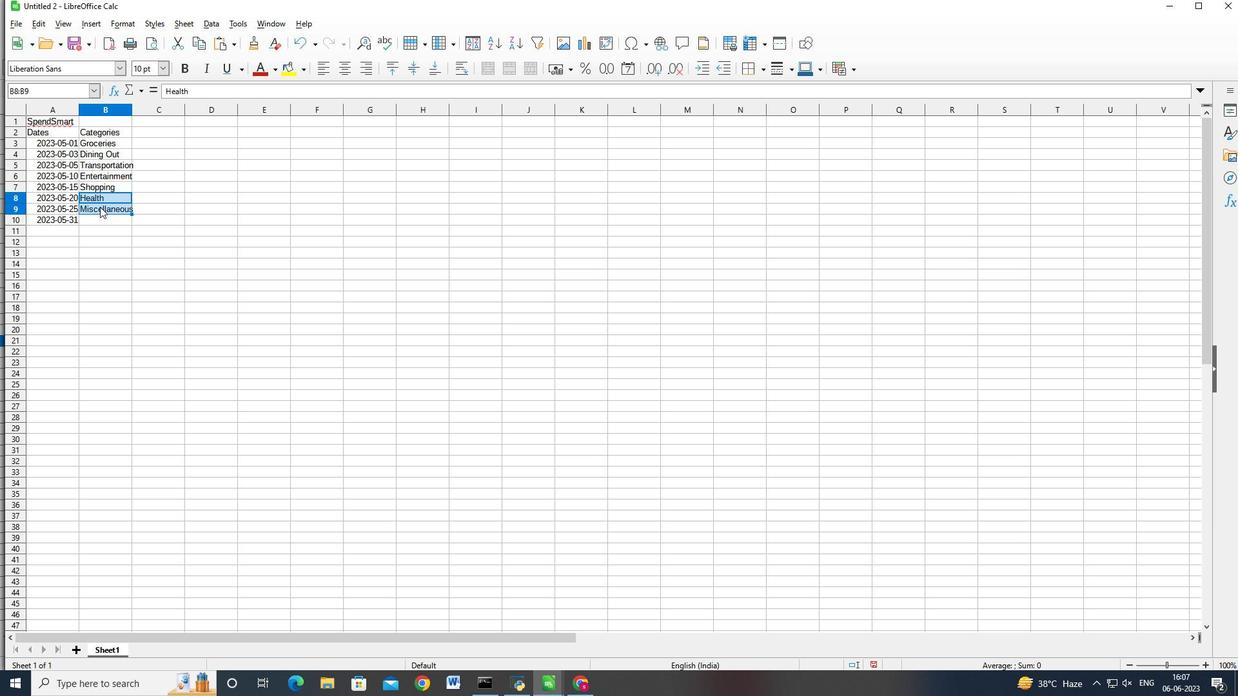 
Action: Mouse moved to (105, 207)
Screenshot: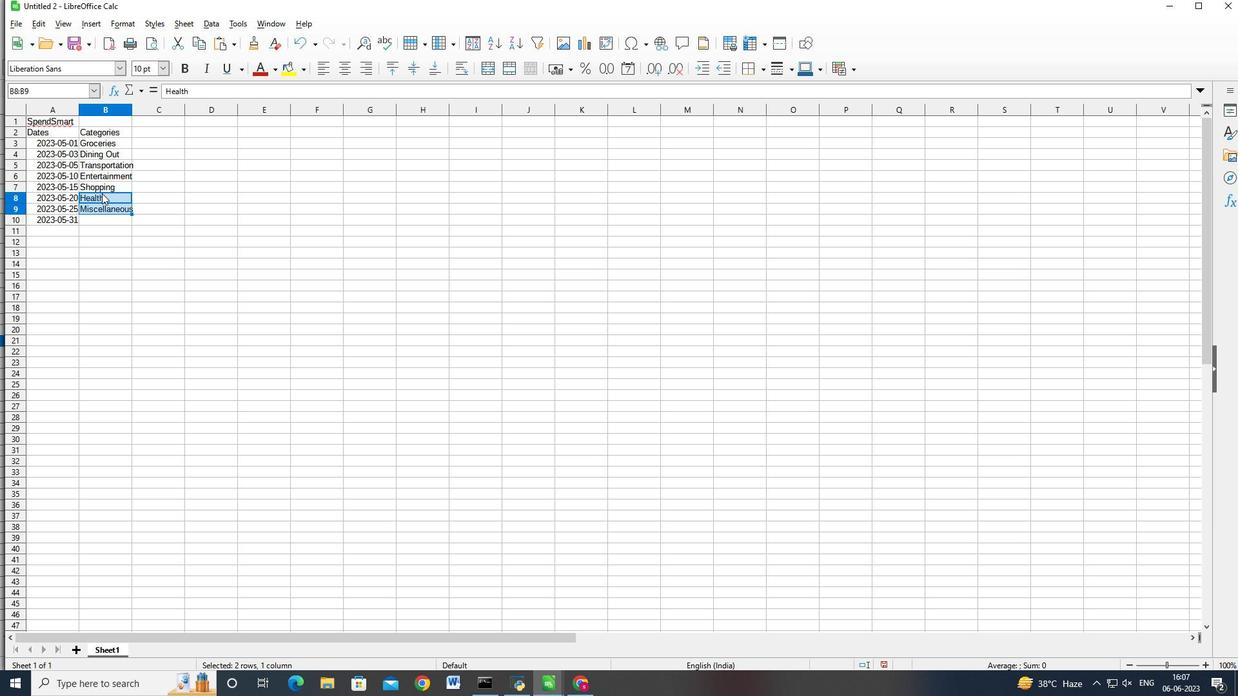 
Action: Mouse pressed left at (105, 207)
Screenshot: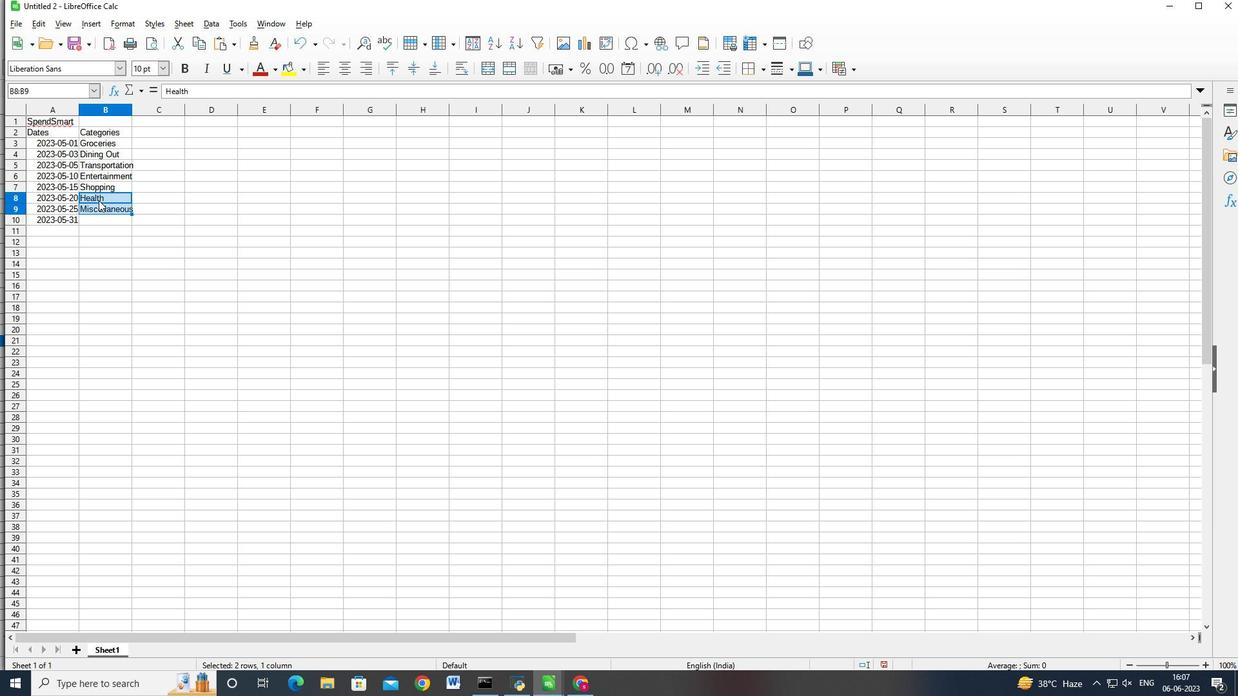
Action: Mouse moved to (104, 203)
Screenshot: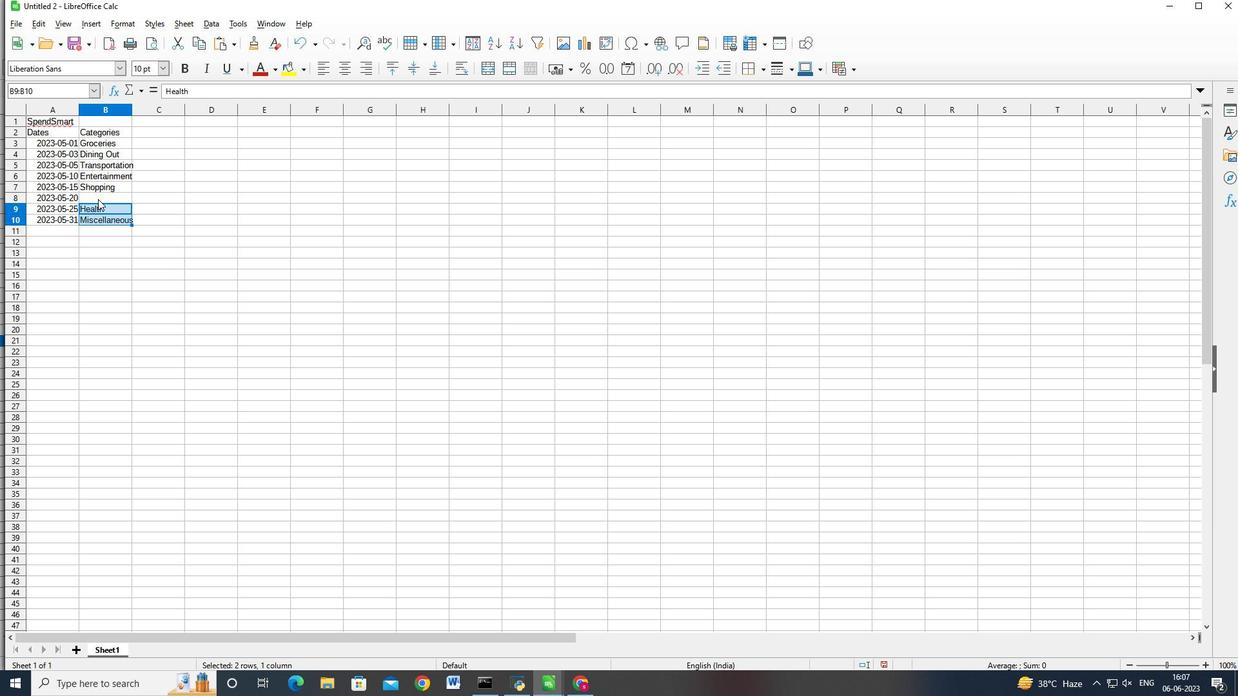 
Action: Mouse pressed left at (104, 203)
Screenshot: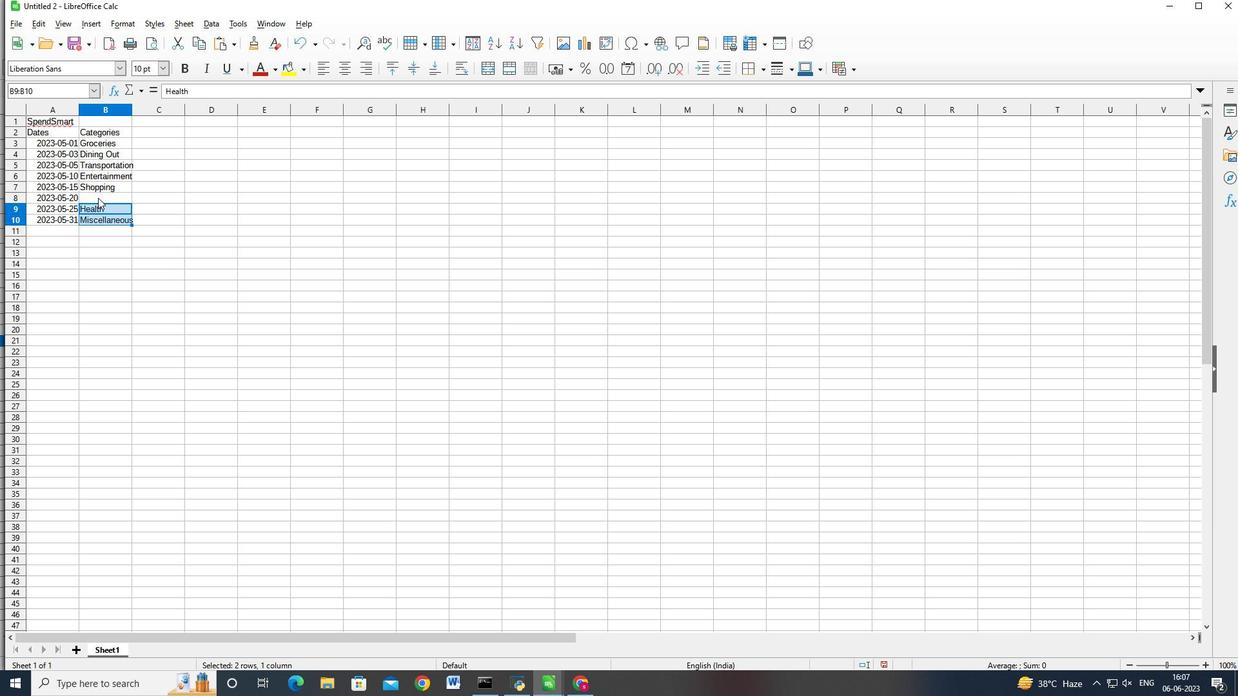 
Action: Key pressed <Key.shift>uTILITIES<Key.enter>
Screenshot: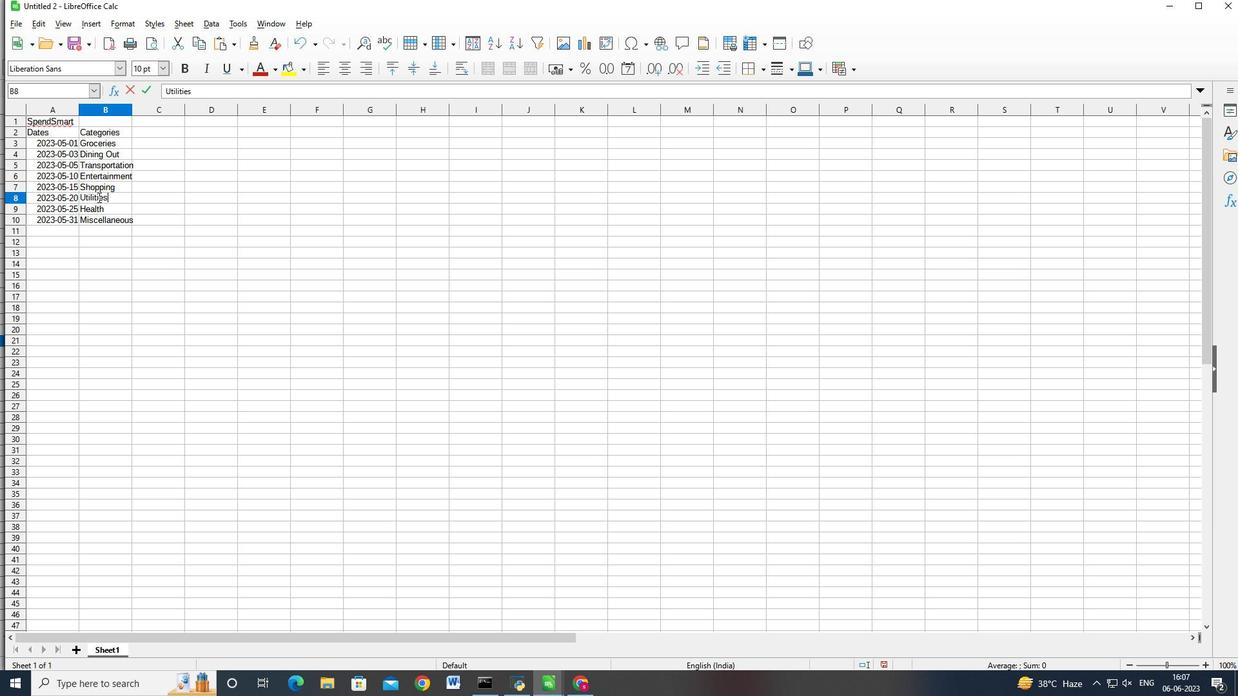 
Action: Mouse moved to (172, 141)
Screenshot: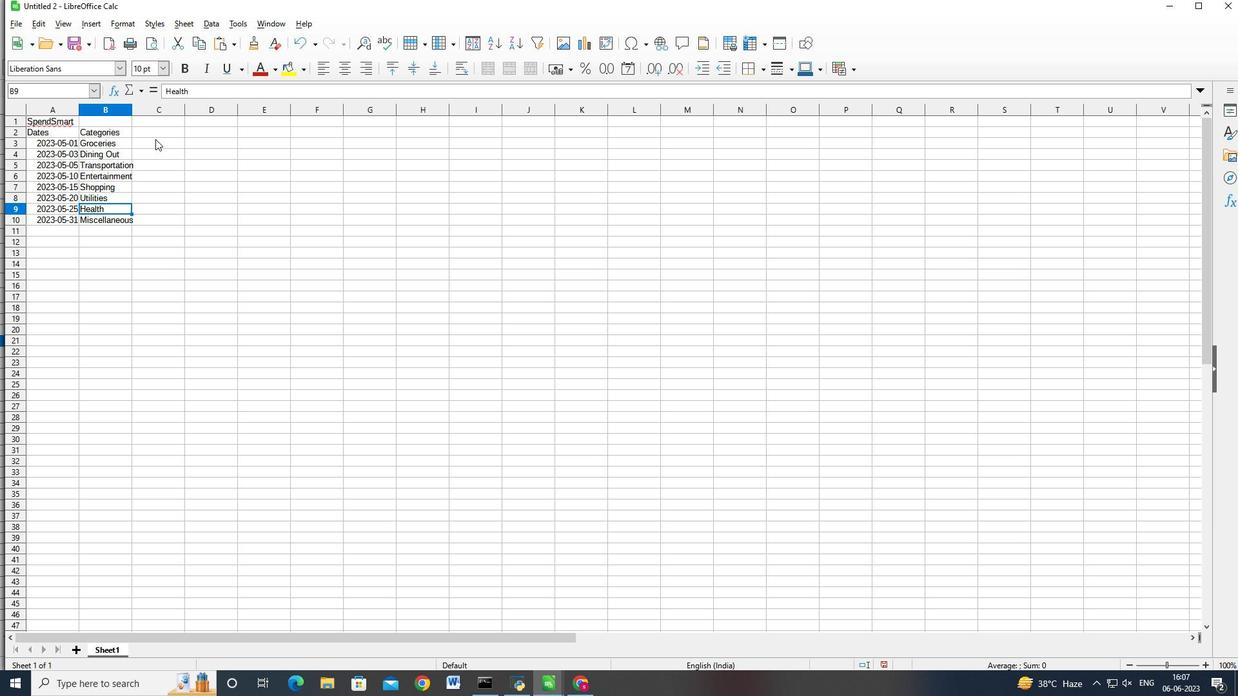
Action: Mouse pressed left at (172, 141)
Screenshot: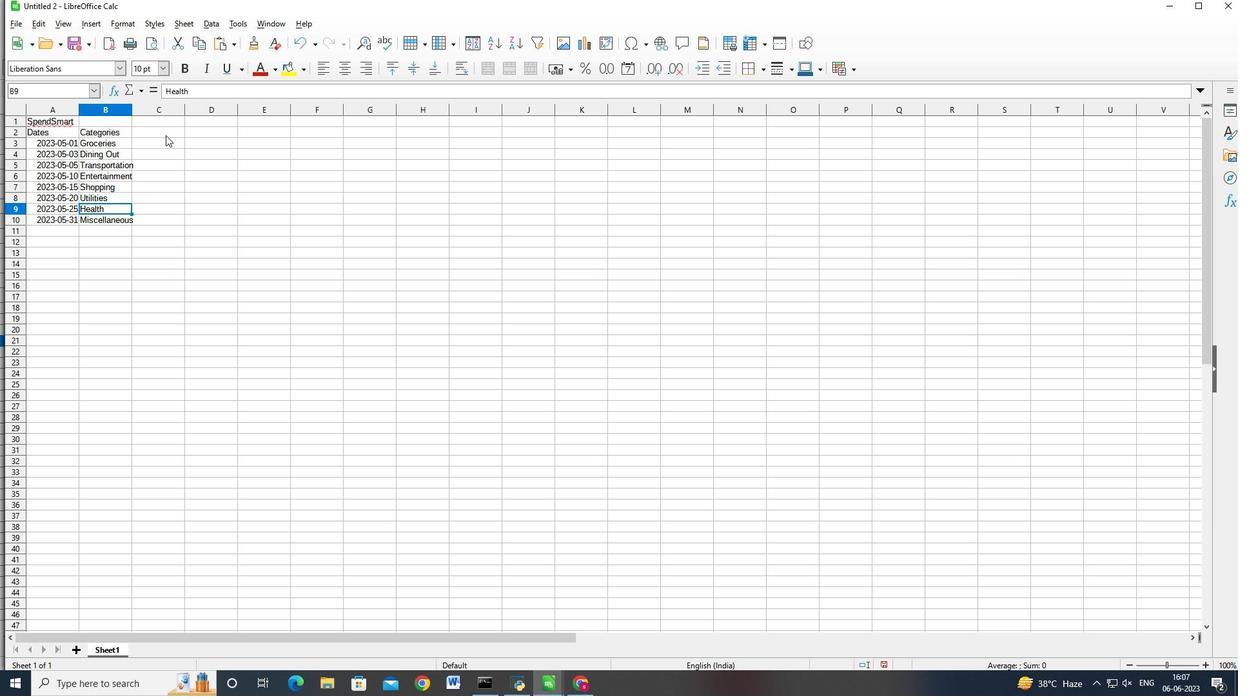 
Action: Mouse moved to (172, 141)
Screenshot: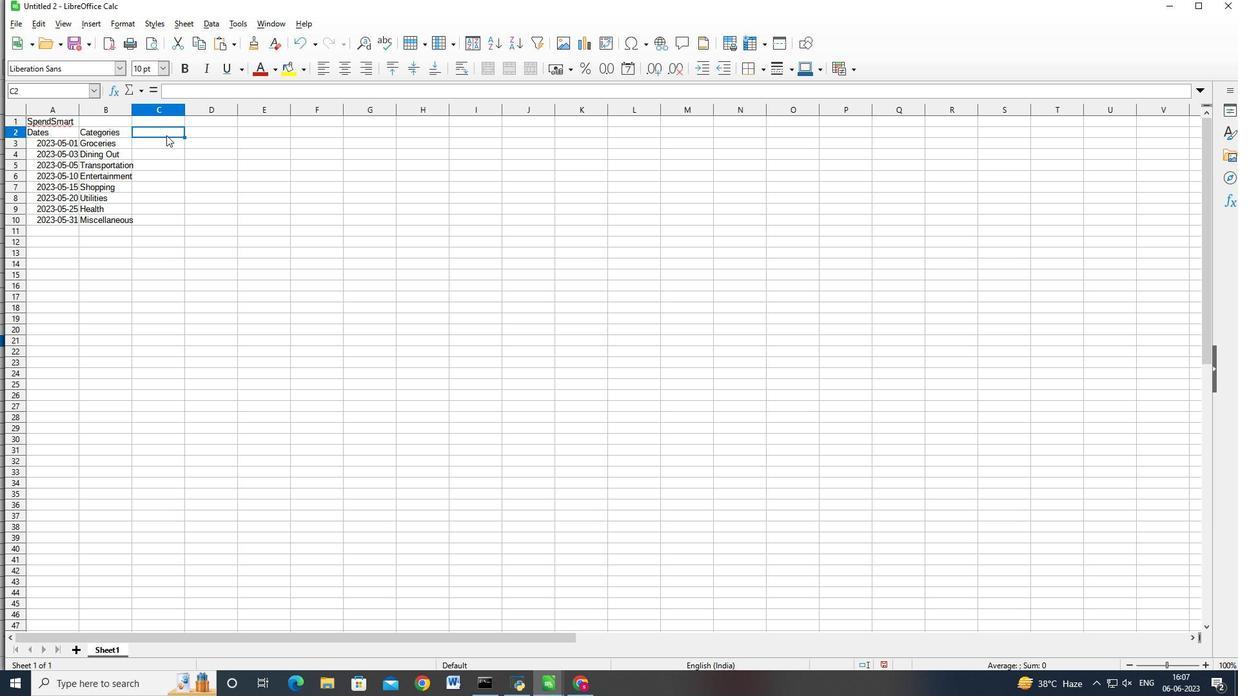 
Action: Key pressed <Key.shift_r>DESCRIPTIONS<Key.enter><Key.shift_r>SUPER<Key.shift>MARKET<Key.enter>RE<Key.backspace><Key.backspace><Key.shift_r>RESTAURANT<Key.enter><Key.shift>pUBLIC<Key.space><Key.shift>tRANSPORT<Key.enter><Key.shift>mOVIE<Key.space><Key.shift>tICKETS<Key.enter><Key.shift>cLOTHING<Key.enter>
Screenshot: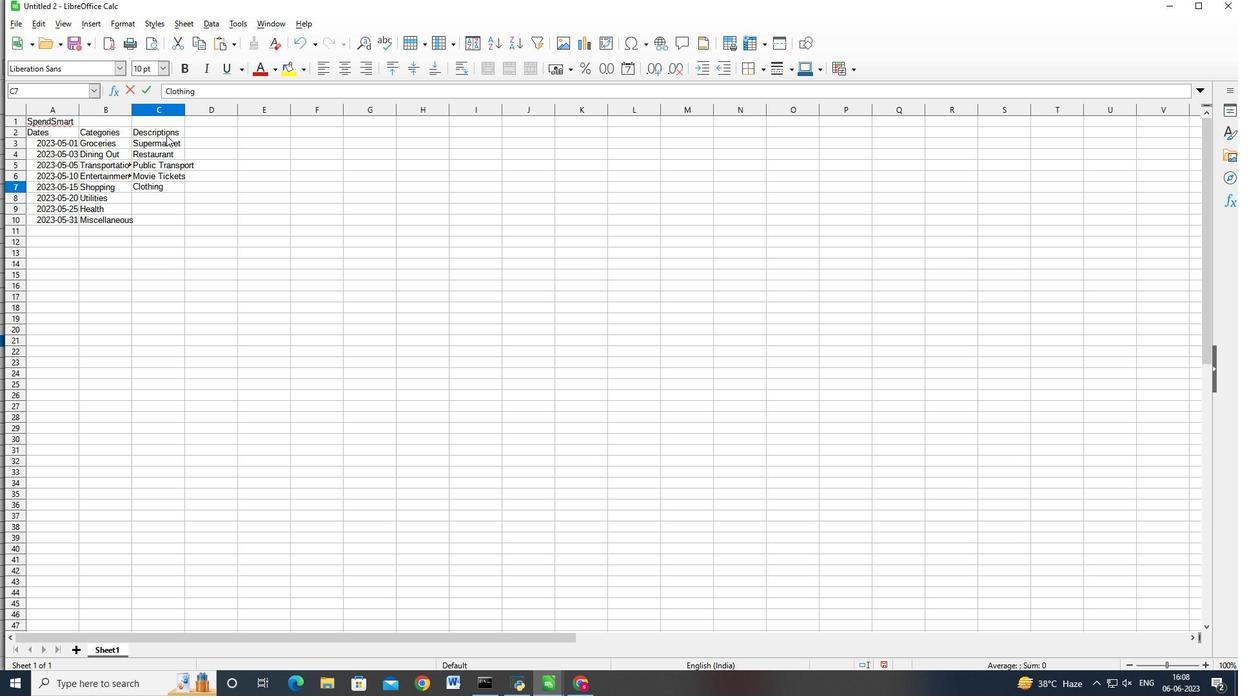 
Action: Mouse moved to (173, 192)
Screenshot: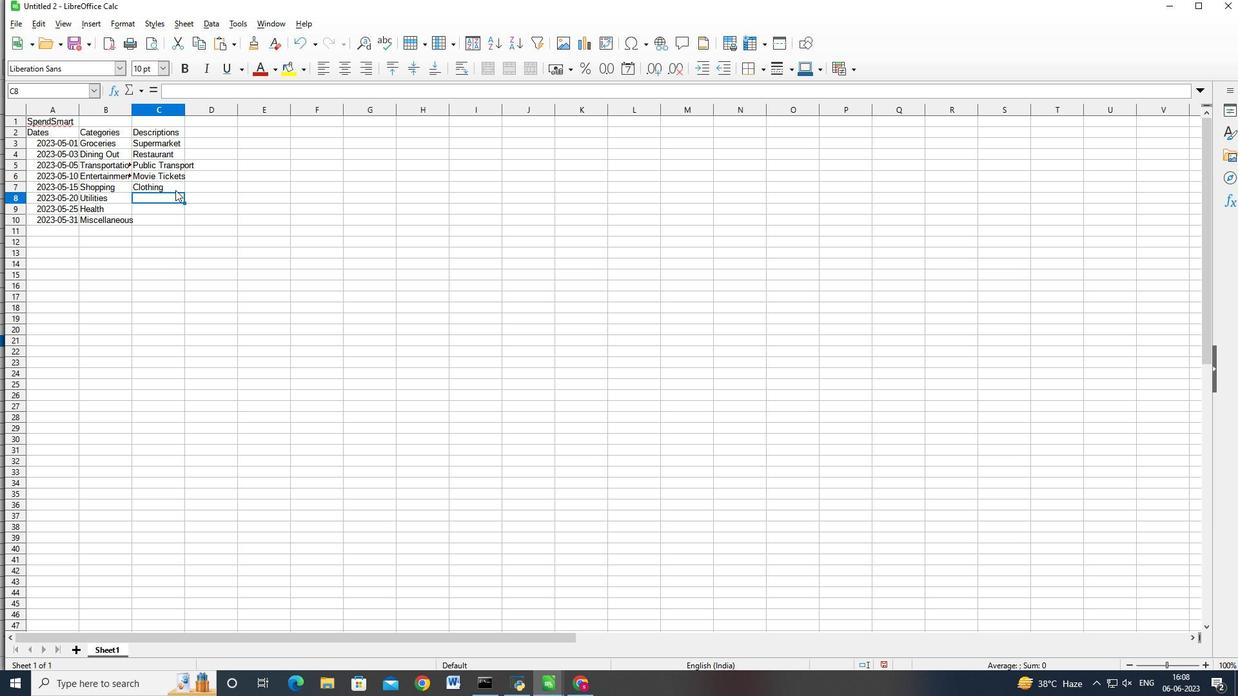 
Action: Mouse pressed left at (173, 192)
Screenshot: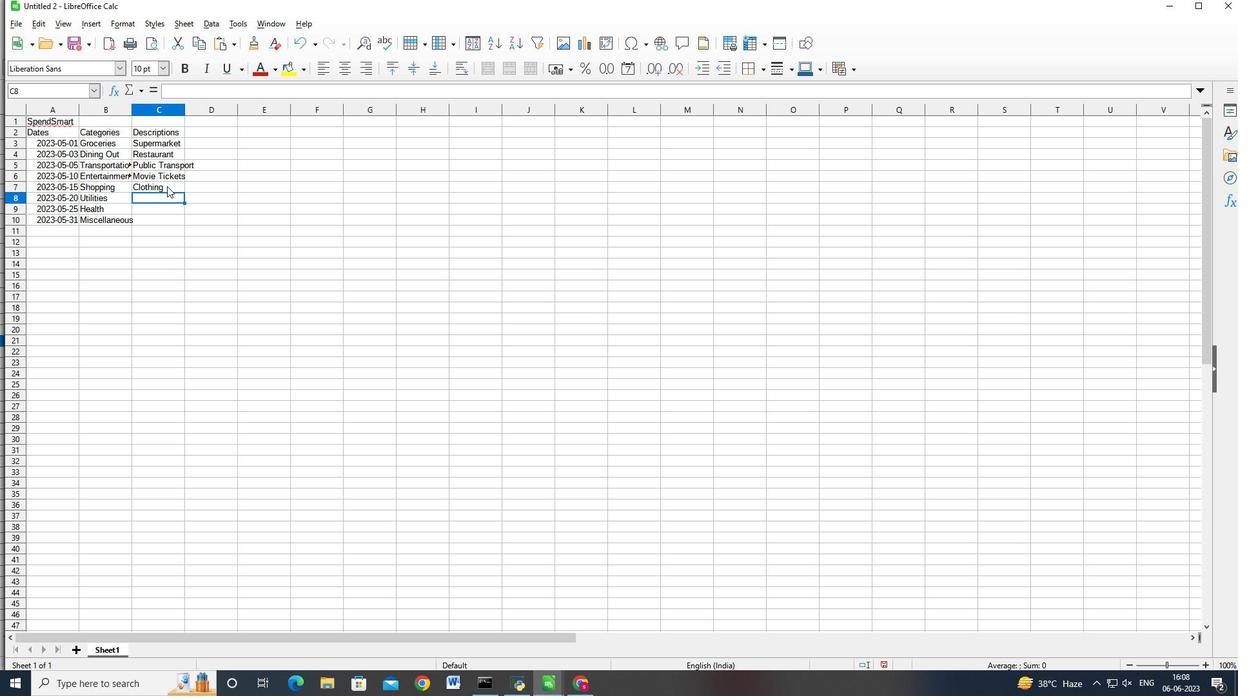
Action: Mouse moved to (218, 96)
Screenshot: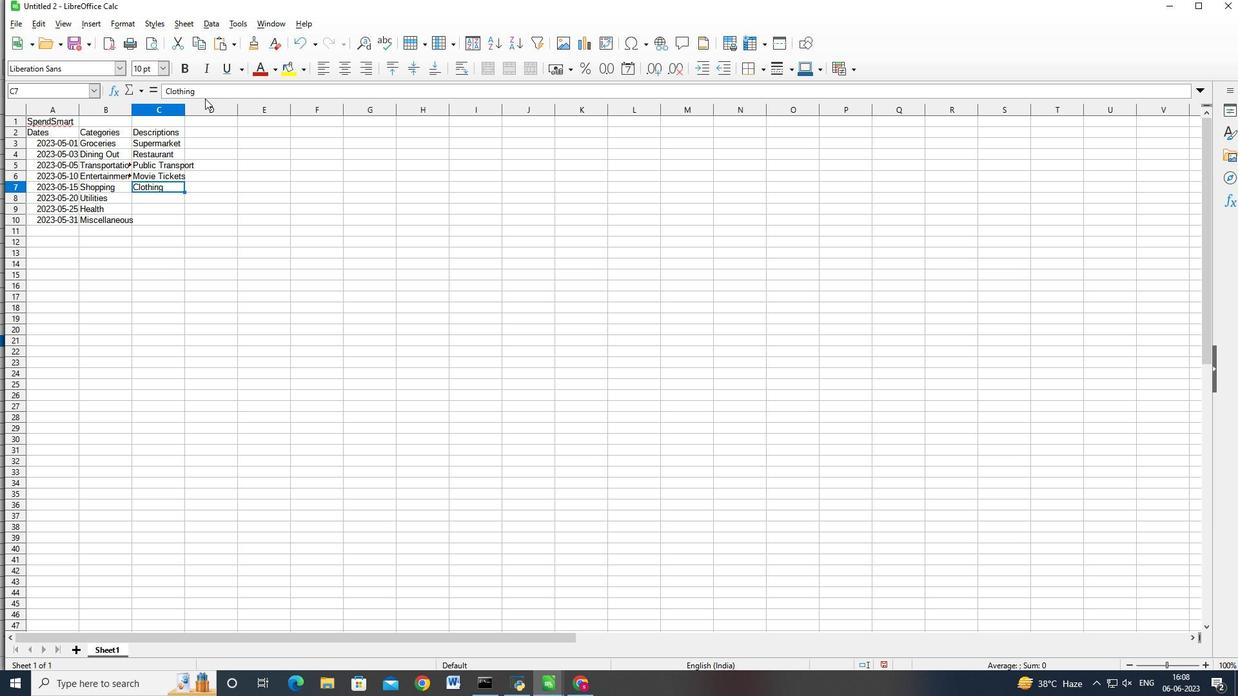 
Action: Mouse pressed left at (218, 96)
Screenshot: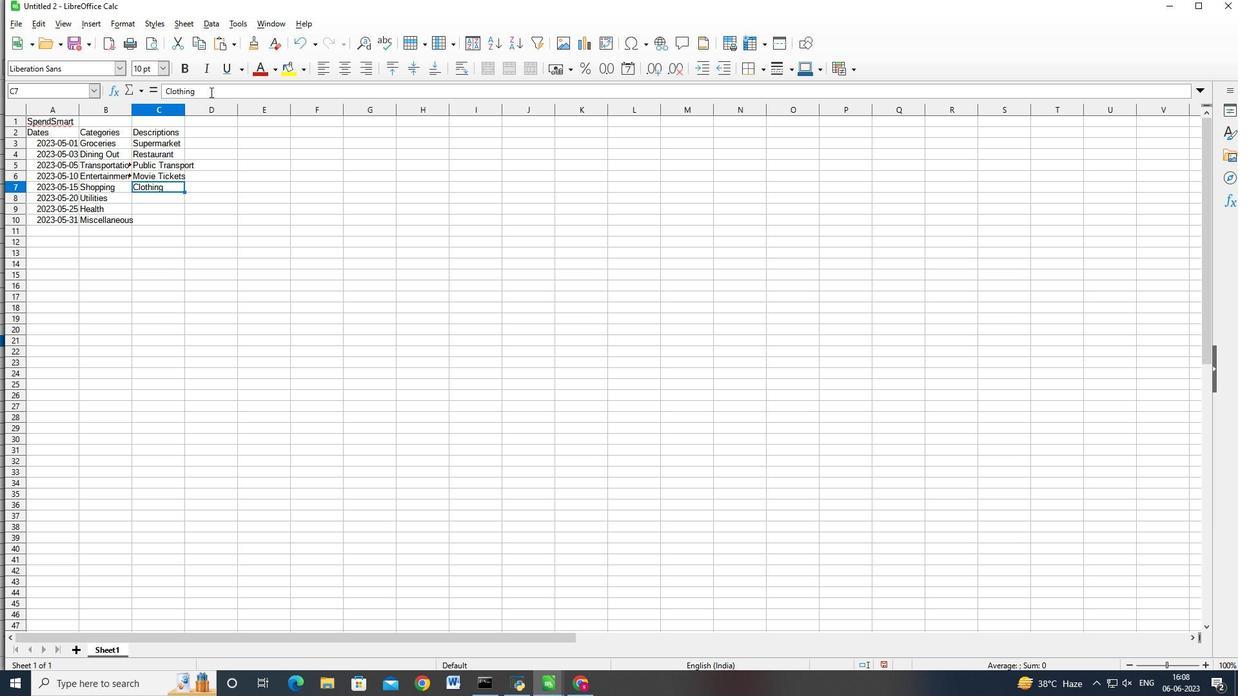 
Action: Mouse moved to (218, 95)
Screenshot: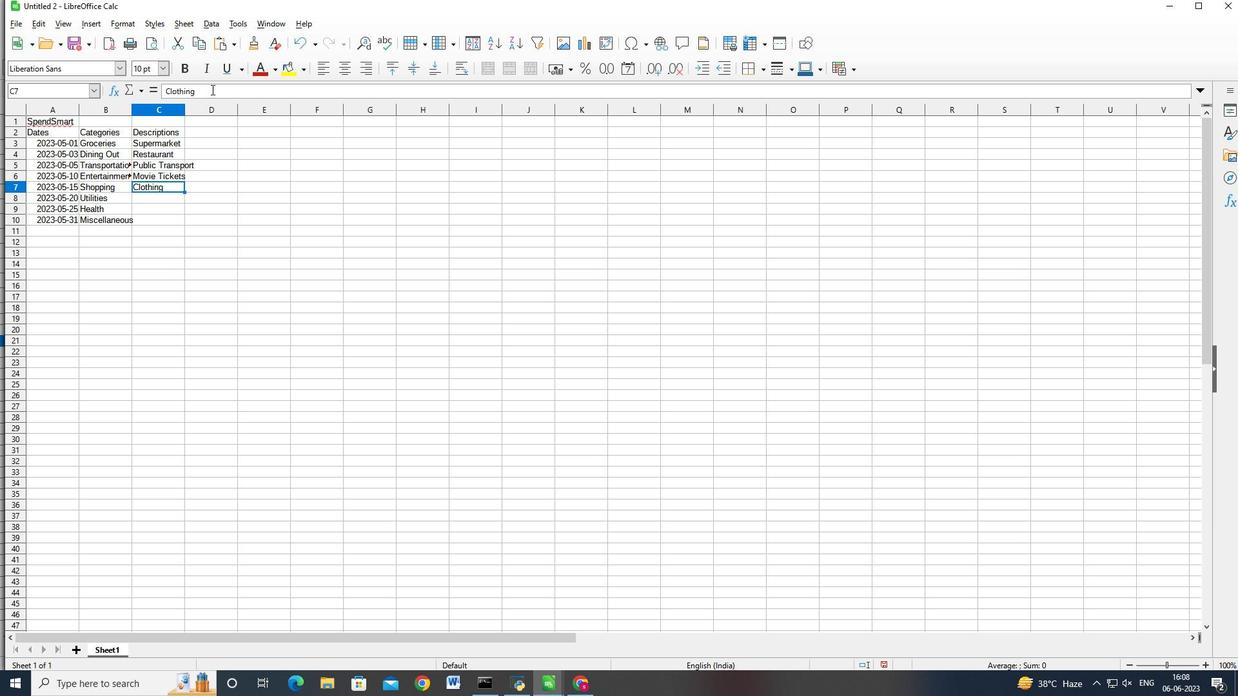 
Action: Key pressed <Key.space><Key.shift_r>STORE<Key.enter><Key.shift>iNTERNTE<Key.backspace><Key.backspace>ET<Key.space><Key.shift>bILL<Key.enter><Key.shift>pHARMACY<Key.space><Key.shift>&<Key.space><Key.shift>oNLINE<Key.space><Key.shift>pURCHASE<Key.backspace><Key.backspace><Key.backspace><Key.backspace><Key.backspace><Key.backspace><Key.backspace><Key.backspace><Key.backspace><Key.backspace><Key.backspace><Key.backspace><Key.backspace><Key.backspace><Key.backspace><Key.backspace><Key.backspace><Key.backspace><Key.enter><Key.shift>oNLINE<Key.space><Key.shift><Key.shift><Key.shift><Key.shift><Key.shift><Key.shift><Key.shift><Key.shift><Key.shift>pURCHASE<Key.right><Key.up><Key.up><Key.up><Key.up><Key.up><Key.up><Key.up><Key.up><Key.up><Key.down><Key.shift_r>AMOUNT<Key.enter><Key.shift_r>$50<Key.enter><Key.shift_r>$30<Key.enter><Key.shift_r>$10<Key.enter><Key.shift_r>$20<Key.enter><Key.shift_r>$100<Key.enter><Key.shift_r>$60<Key.enter><Key.shift_r>$40<Key.enter><Key.shift_r>$50<Key.right><Key.up><Key.up><Key.up><Key.up><Key.up><Key.up>ctrl+S<Key.shift>bANK<Key.shift>bALANCES<Key.space>ANALYSIS<Key.enter>
Screenshot: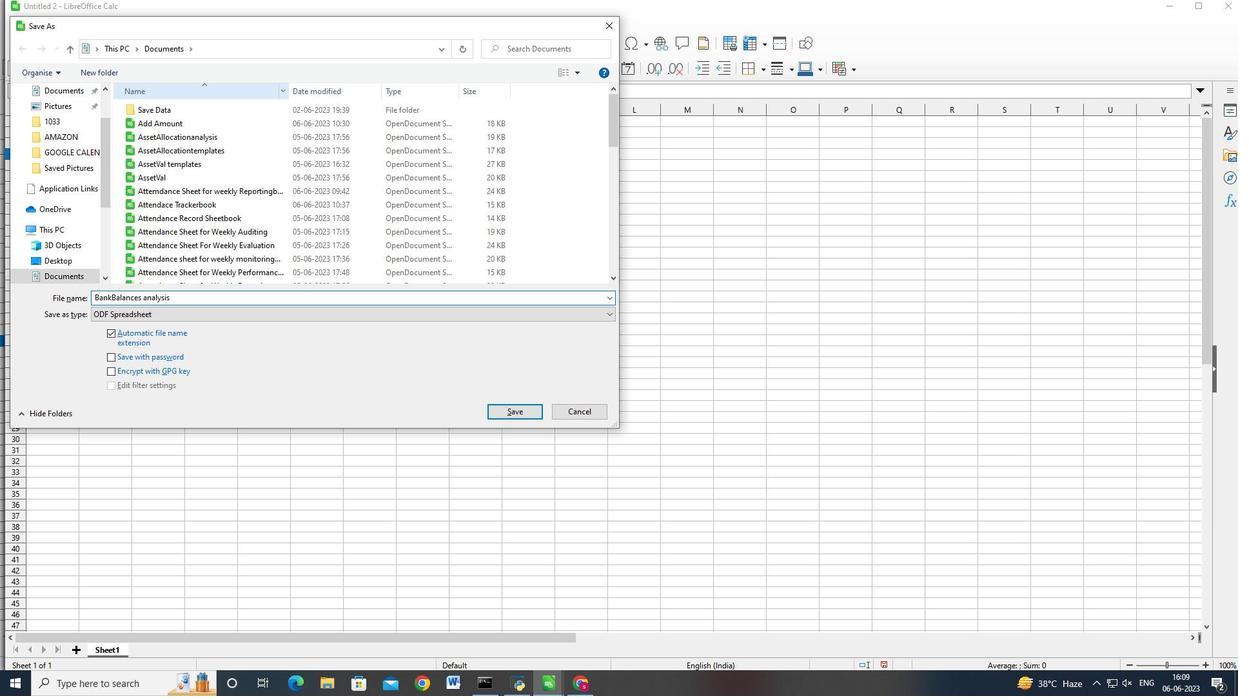 
